 Task: Find connections with filter location Sousa with filter topic #Moneywith filter profile language German with filter current company Altimetrik with filter school Gujarat University with filter industry Human Resources Services with filter service category Life Insurance with filter keywords title Tutor/Online Tutor
Action: Mouse moved to (299, 323)
Screenshot: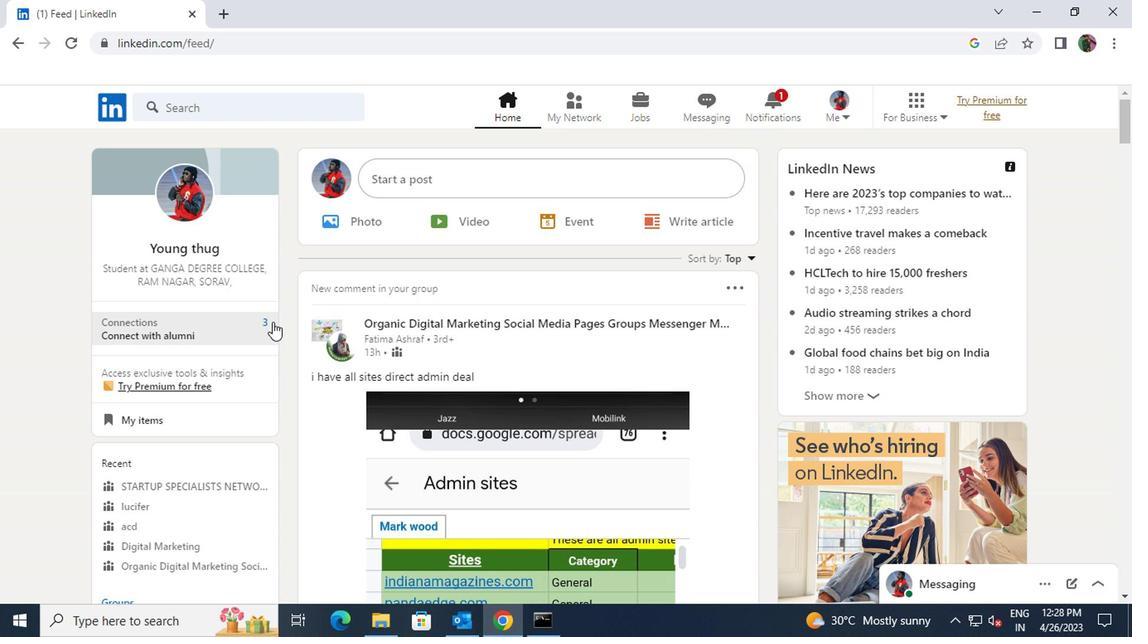 
Action: Mouse pressed left at (299, 323)
Screenshot: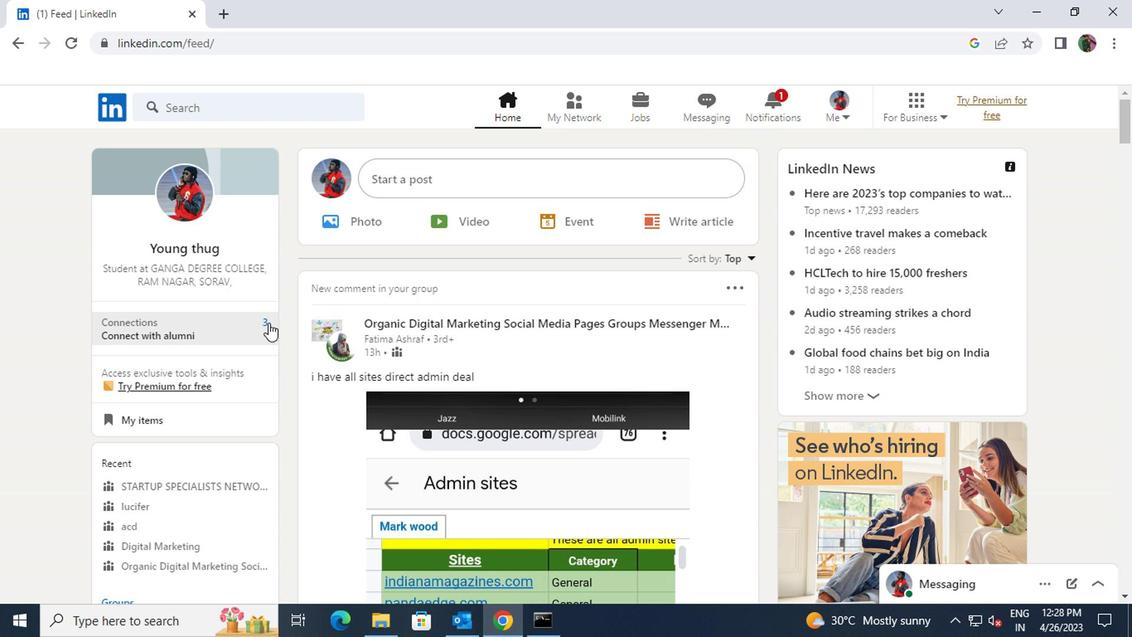 
Action: Mouse moved to (344, 205)
Screenshot: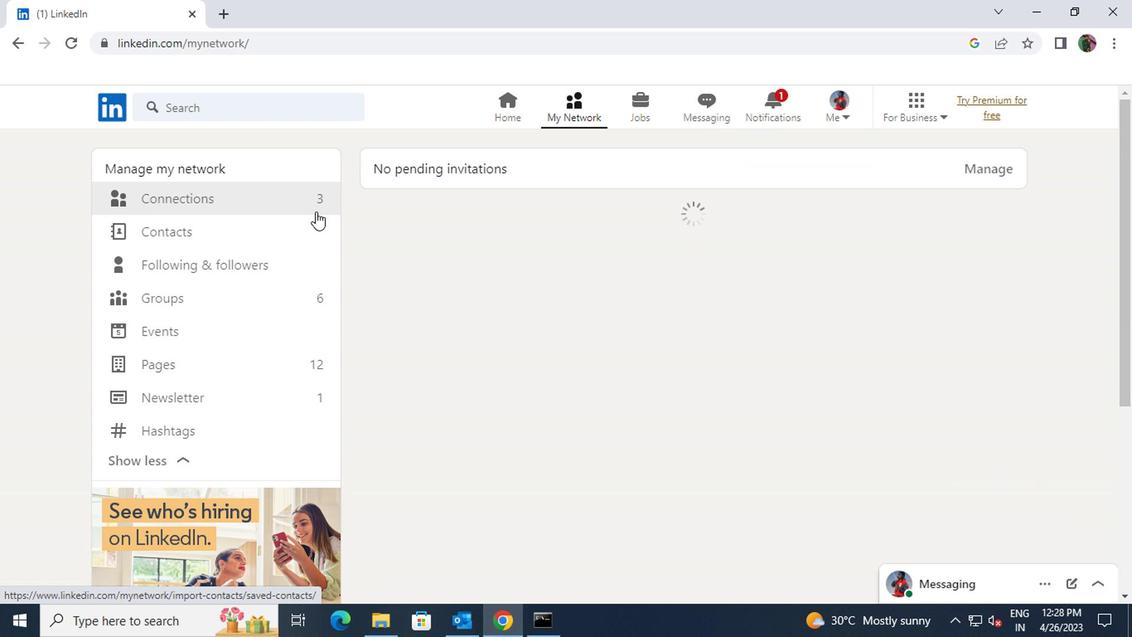 
Action: Mouse pressed left at (344, 205)
Screenshot: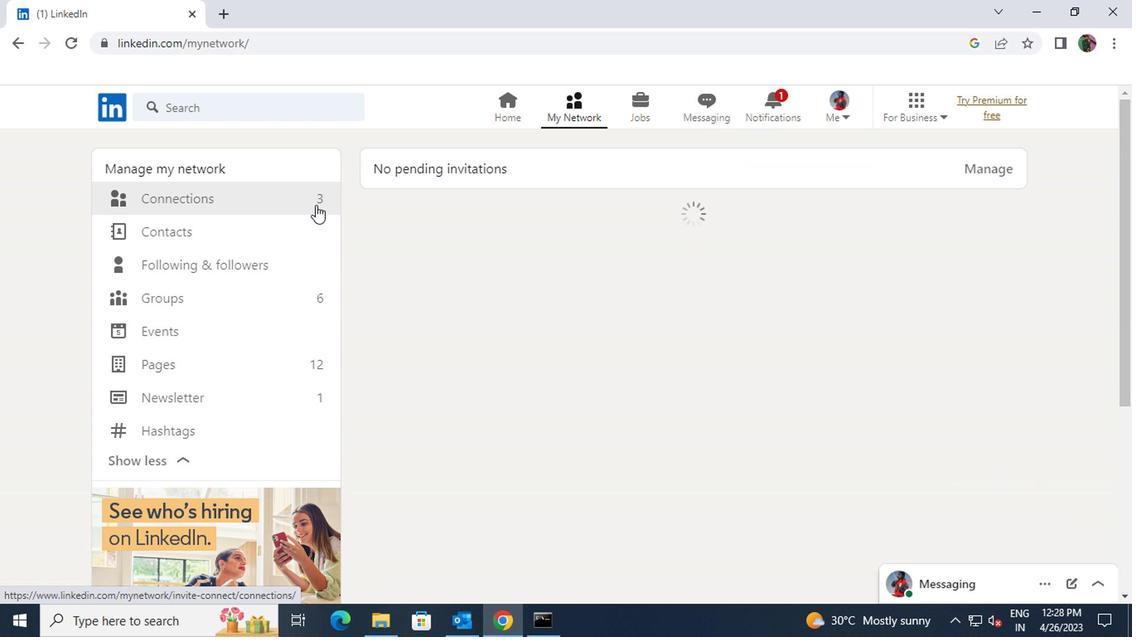 
Action: Mouse moved to (688, 207)
Screenshot: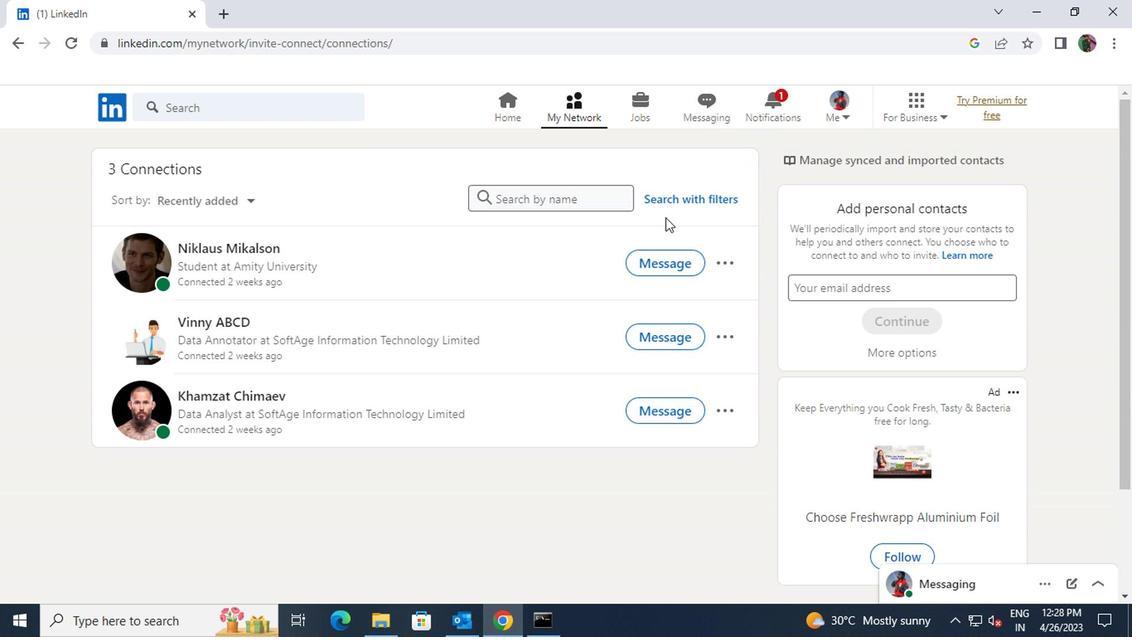 
Action: Mouse pressed left at (688, 207)
Screenshot: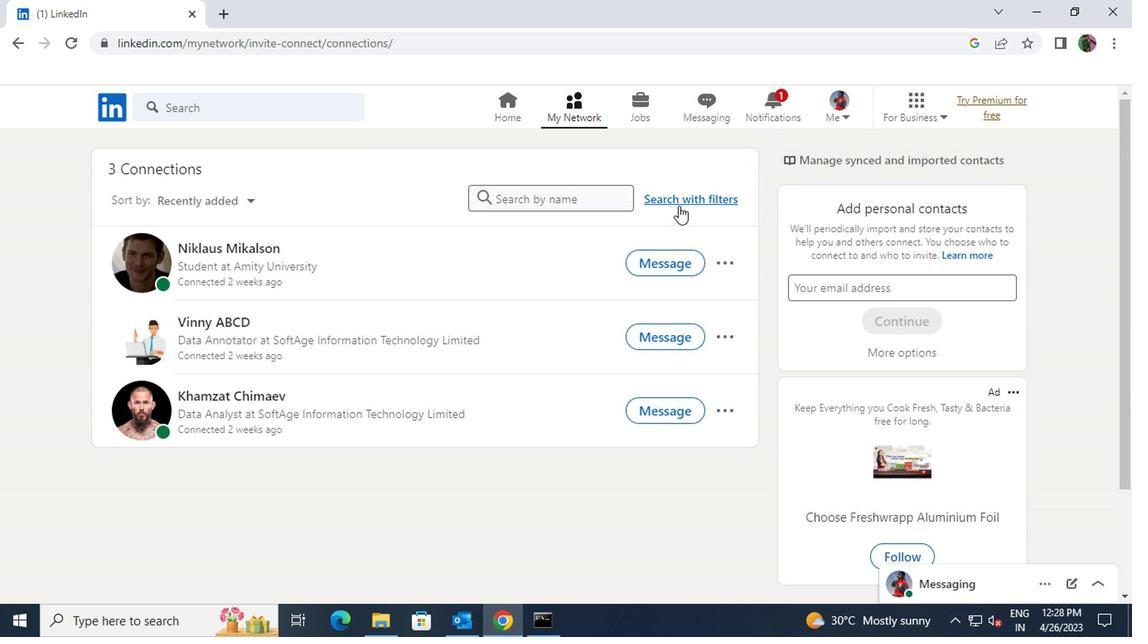 
Action: Mouse moved to (620, 156)
Screenshot: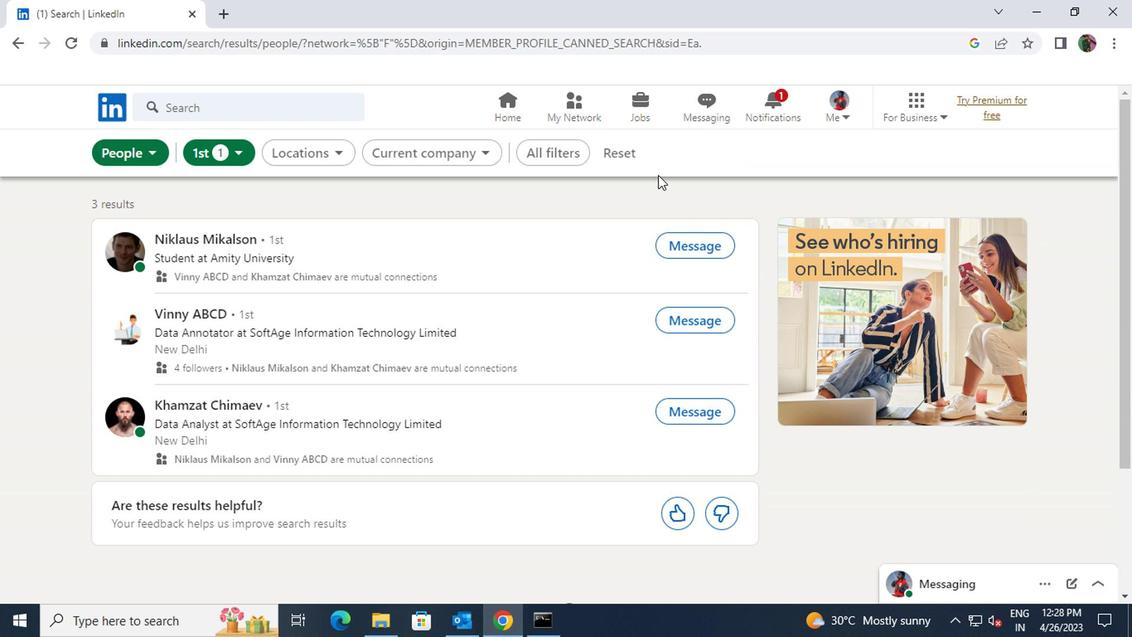 
Action: Mouse pressed left at (620, 156)
Screenshot: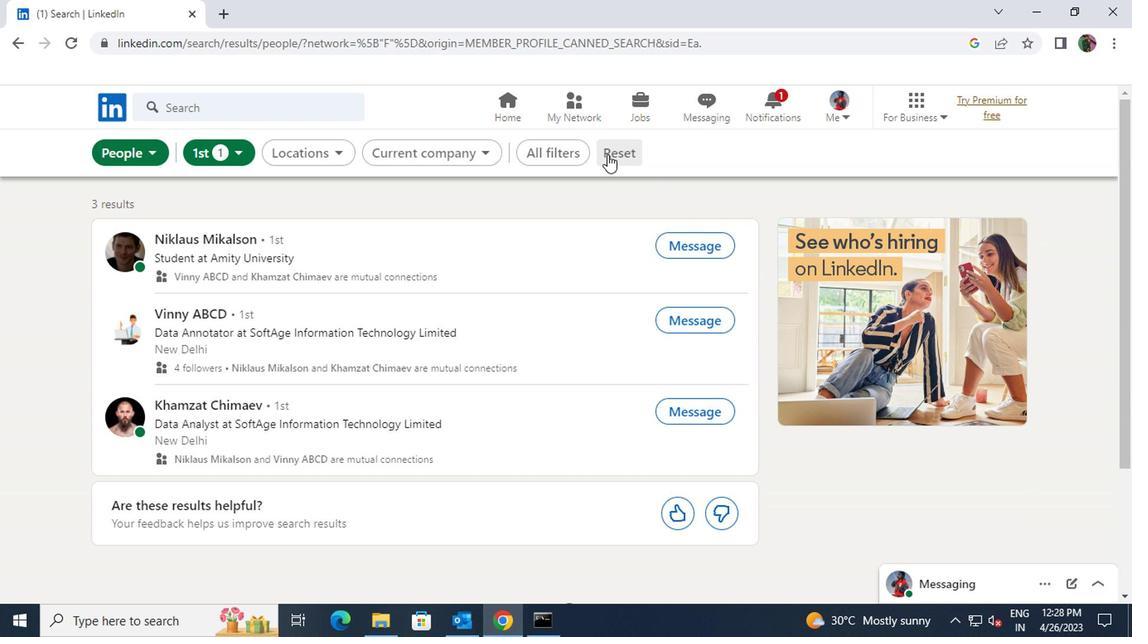 
Action: Mouse moved to (620, 156)
Screenshot: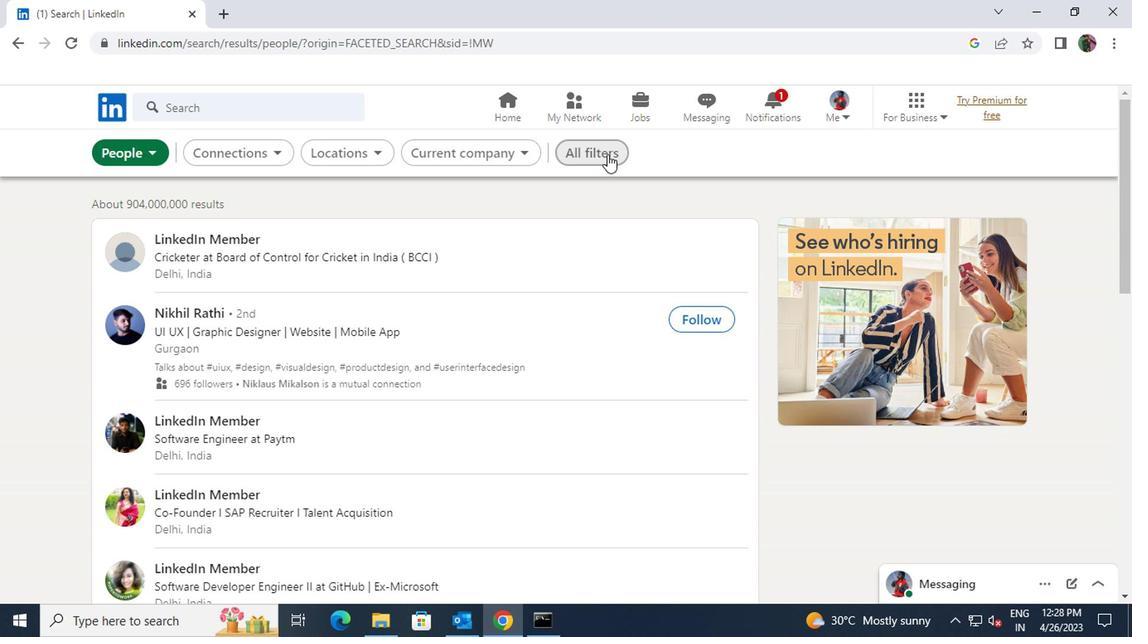 
Action: Mouse pressed left at (620, 156)
Screenshot: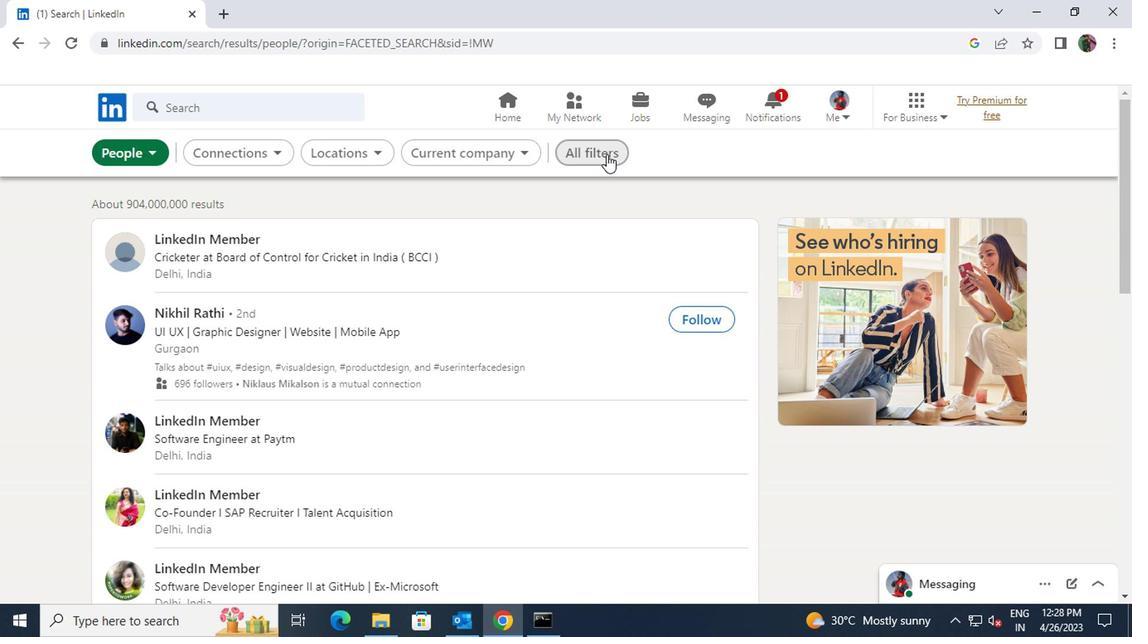 
Action: Mouse moved to (748, 299)
Screenshot: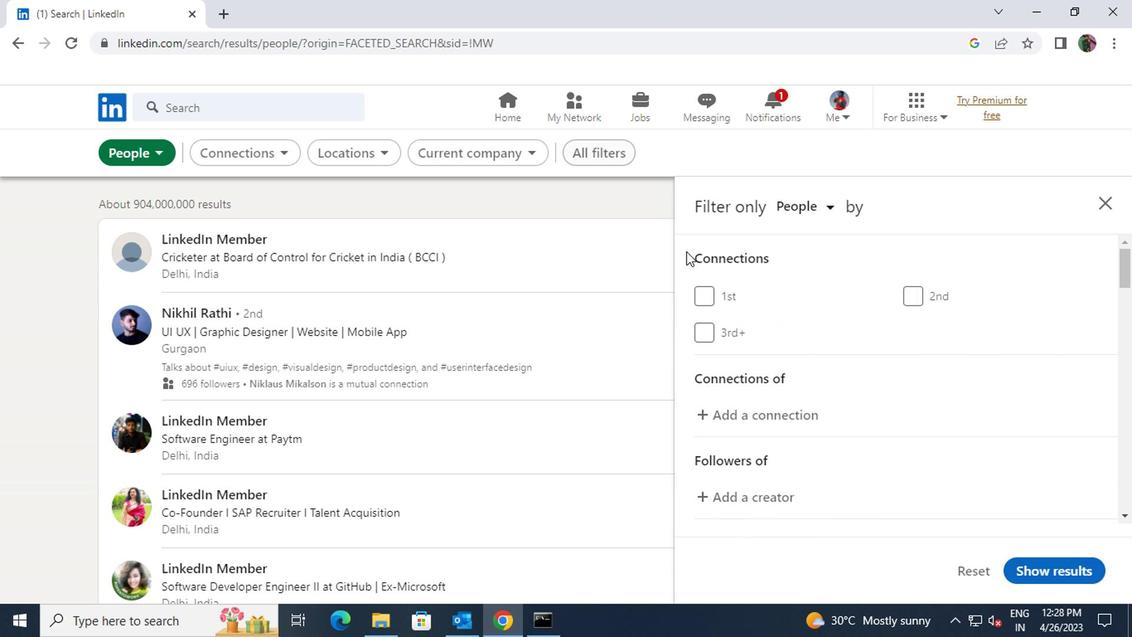 
Action: Mouse scrolled (748, 298) with delta (0, 0)
Screenshot: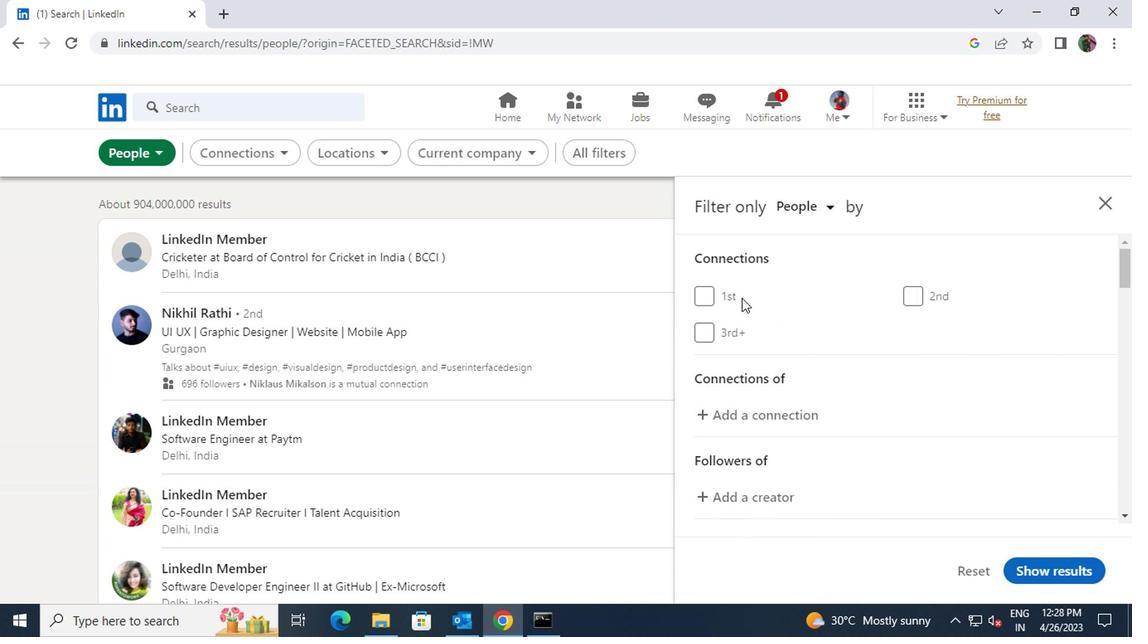 
Action: Mouse scrolled (748, 298) with delta (0, 0)
Screenshot: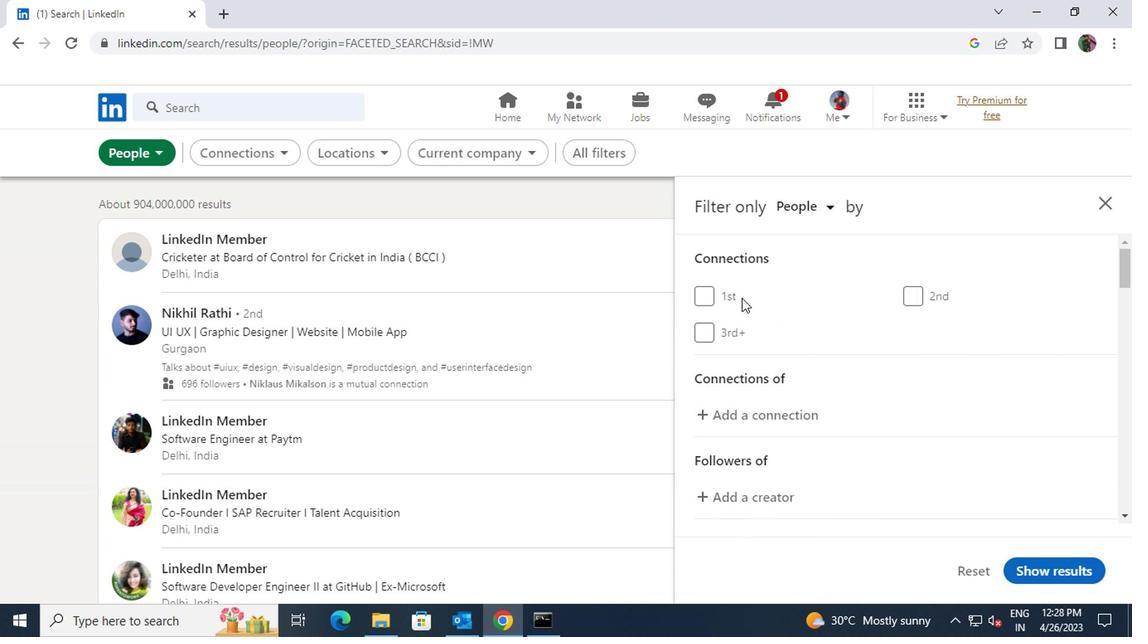 
Action: Mouse scrolled (748, 298) with delta (0, 0)
Screenshot: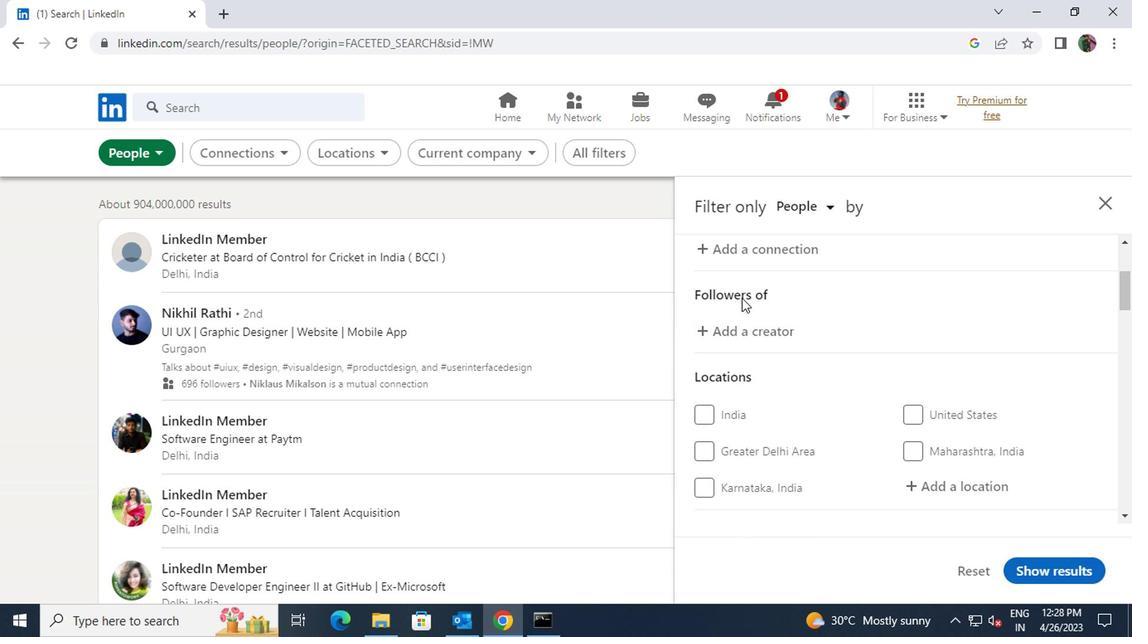 
Action: Mouse moved to (916, 404)
Screenshot: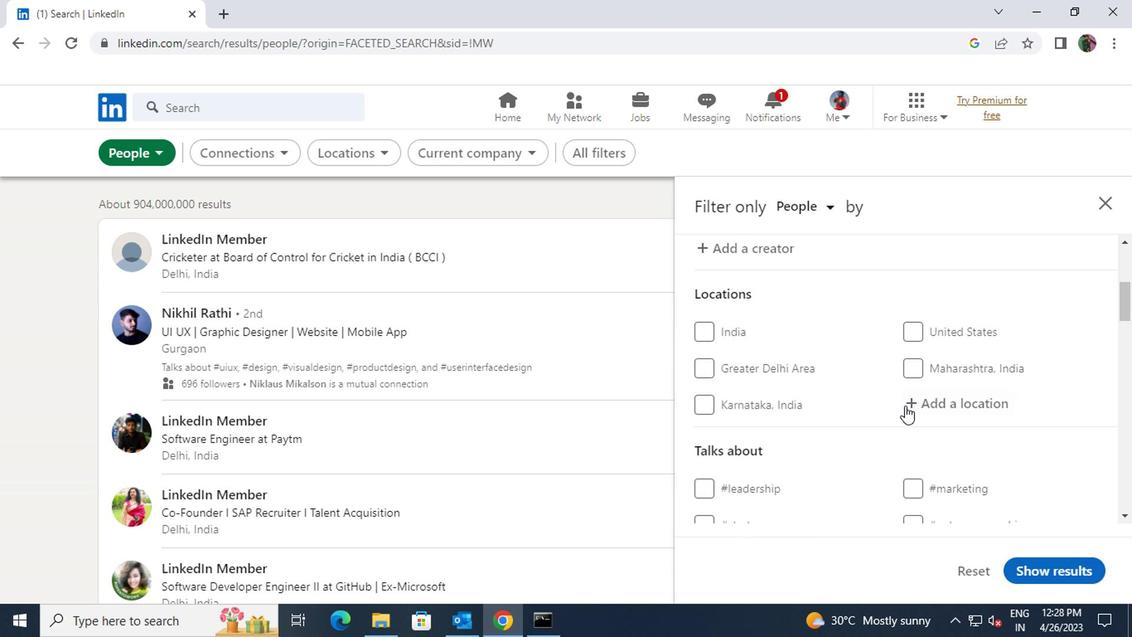 
Action: Mouse pressed left at (916, 404)
Screenshot: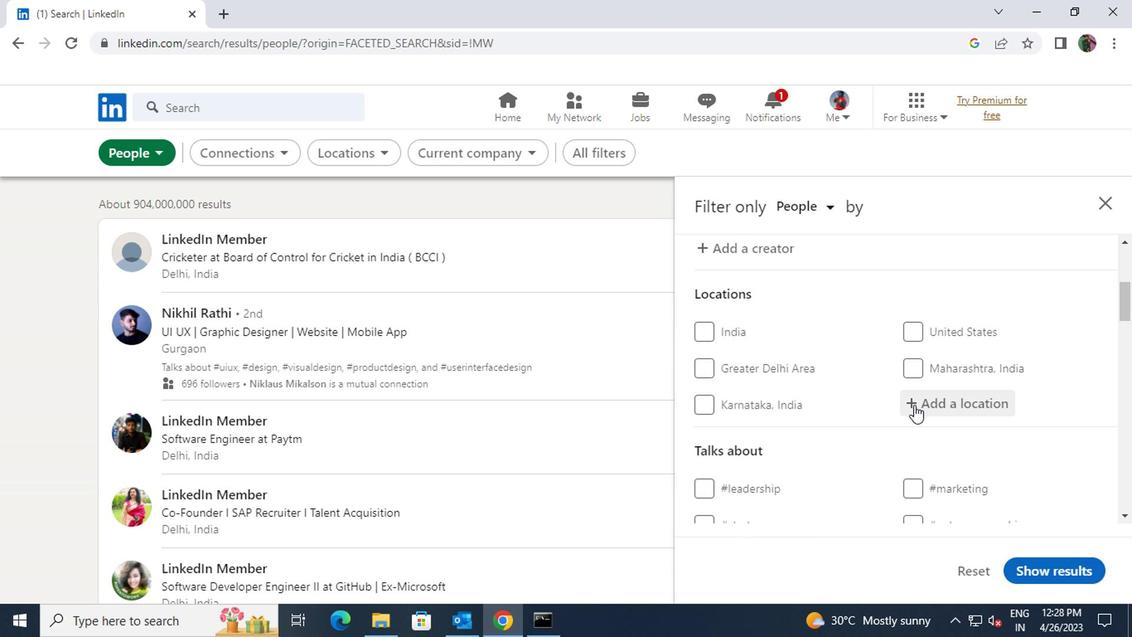 
Action: Key pressed <Key.shift><Key.shift><Key.shift><Key.shift><Key.shift><Key.shift><Key.shift><Key.shift><Key.shift><Key.shift><Key.shift><Key.shift><Key.shift><Key.shift><Key.shift><Key.shift><Key.shift><Key.shift><Key.shift><Key.shift><Key.shift><Key.shift><Key.shift><Key.shift><Key.shift><Key.shift><Key.shift><Key.shift><Key.shift><Key.shift><Key.shift><Key.shift><Key.shift><Key.shift><Key.shift><Key.shift><Key.shift><Key.shift><Key.shift><Key.shift><Key.shift><Key.shift><Key.shift><Key.shift><Key.shift><Key.shift><Key.shift><Key.shift><Key.shift><Key.shift><Key.shift><Key.shift><Key.shift><Key.shift><Key.shift><Key.shift><Key.shift><Key.shift><Key.shift><Key.shift><Key.shift><Key.shift><Key.shift><Key.shift><Key.shift><Key.shift><Key.shift><Key.shift><Key.shift><Key.shift><Key.shift><Key.shift><Key.shift><Key.shift><Key.shift>S
Screenshot: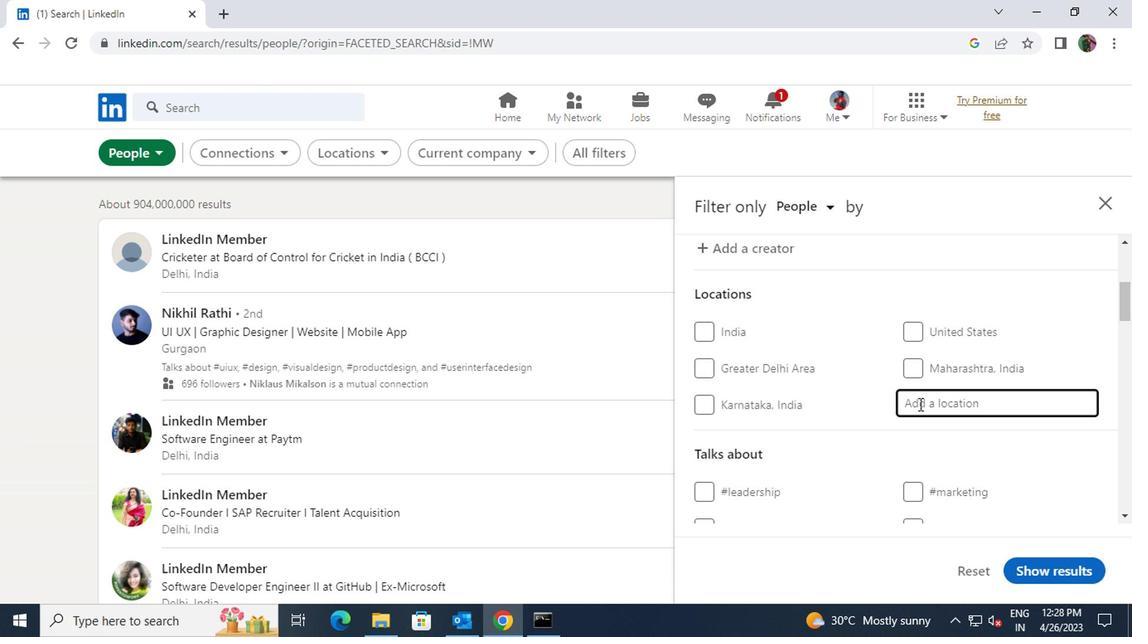 
Action: Mouse moved to (916, 404)
Screenshot: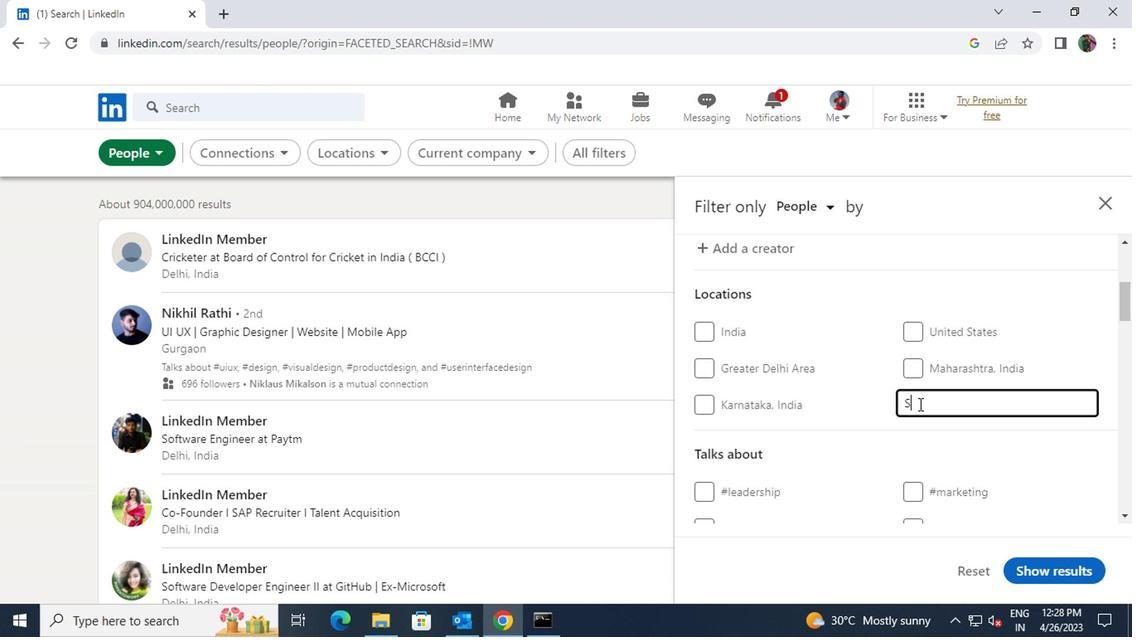 
Action: Key pressed OUSA
Screenshot: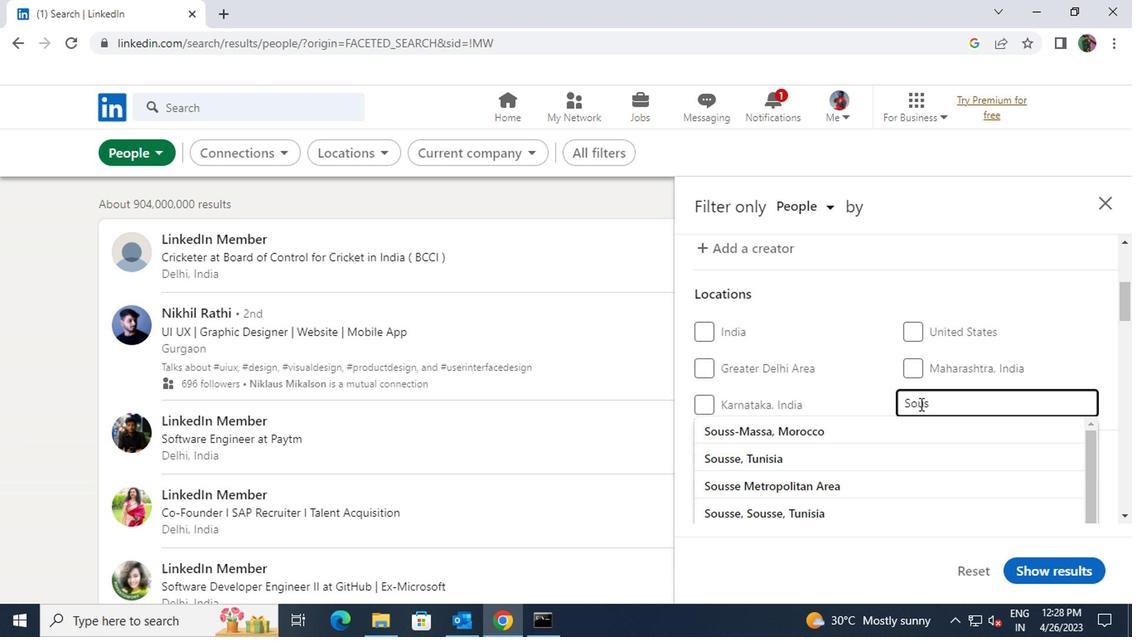 
Action: Mouse moved to (898, 426)
Screenshot: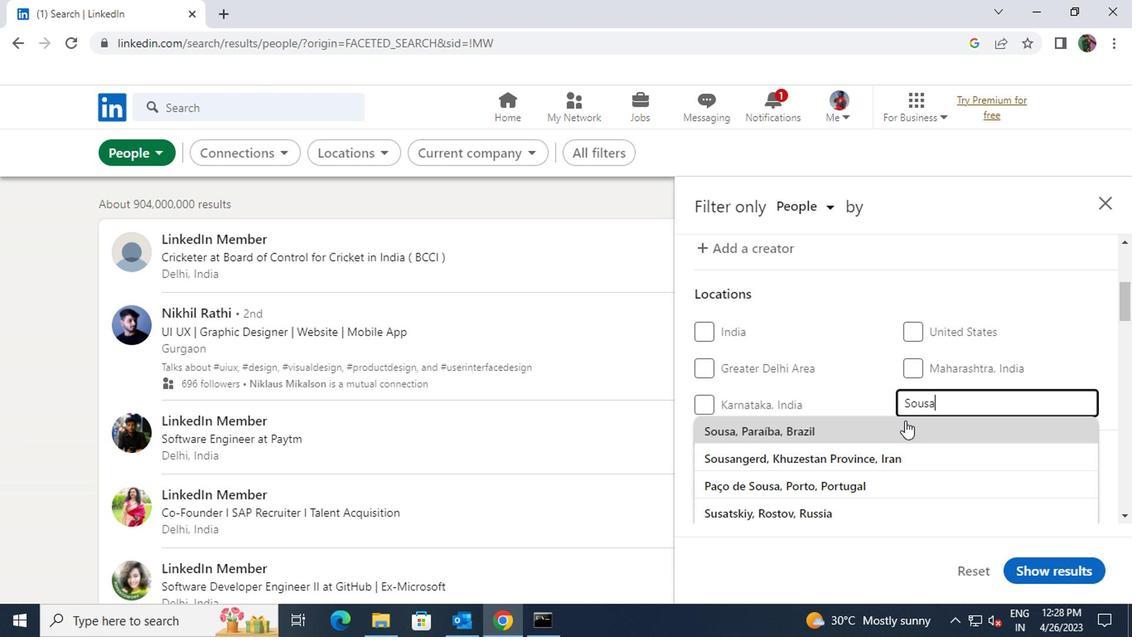 
Action: Mouse pressed left at (898, 426)
Screenshot: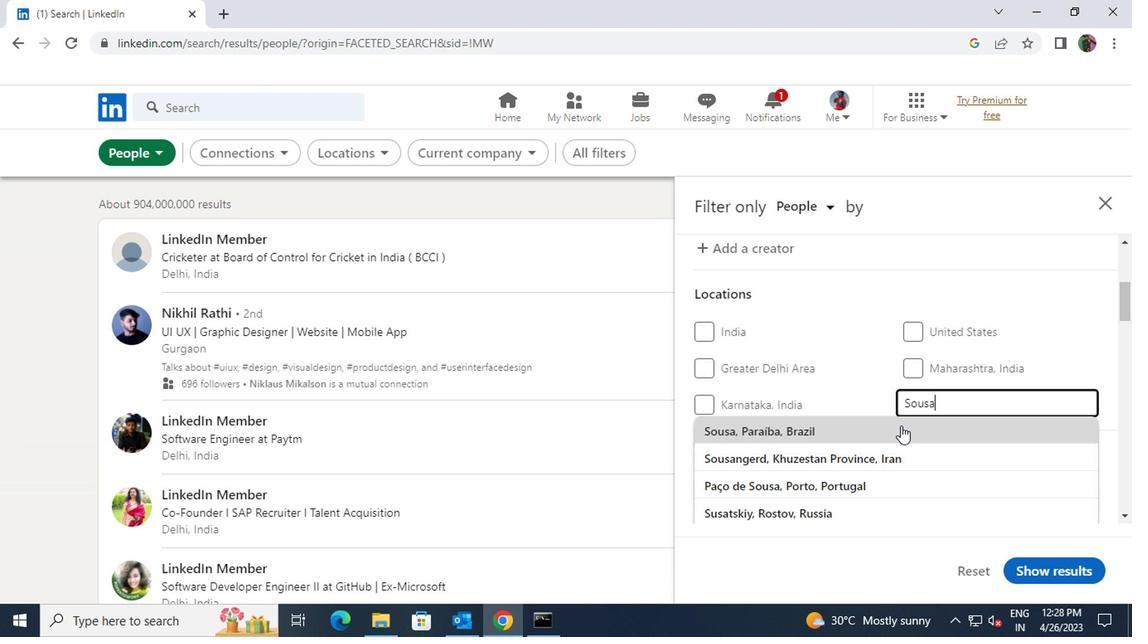 
Action: Mouse scrolled (898, 425) with delta (0, -1)
Screenshot: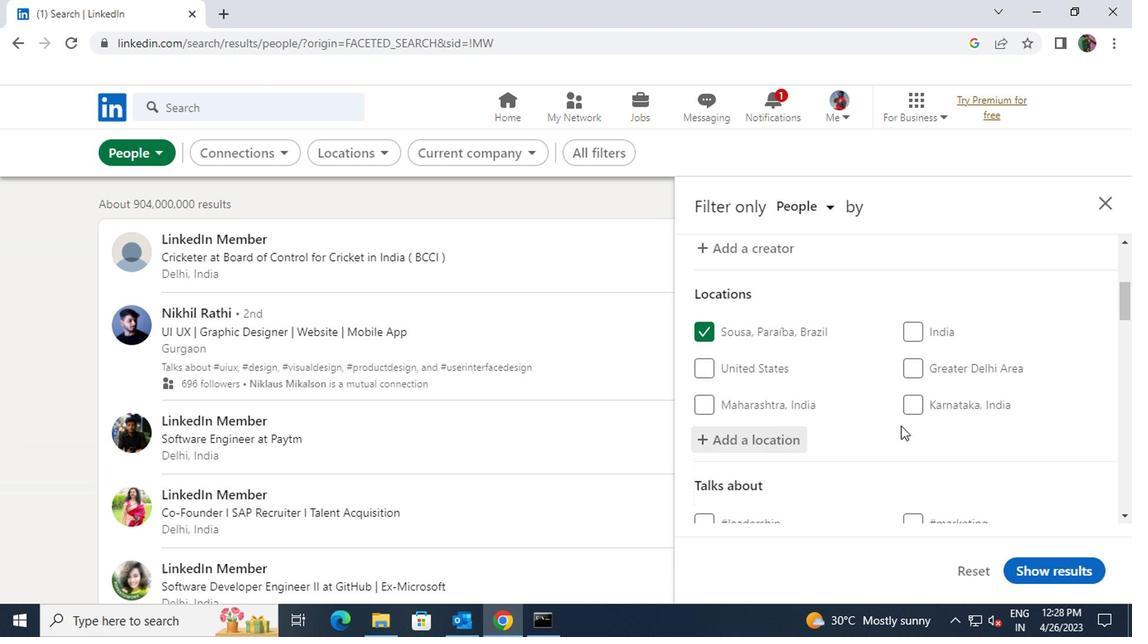 
Action: Mouse scrolled (898, 425) with delta (0, -1)
Screenshot: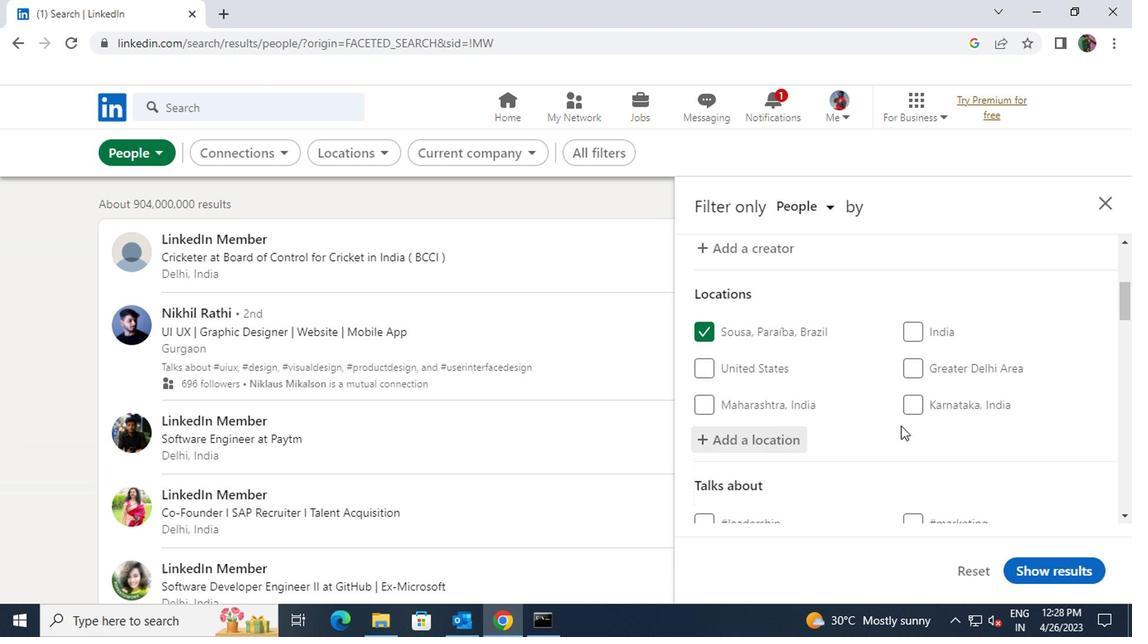 
Action: Mouse moved to (922, 431)
Screenshot: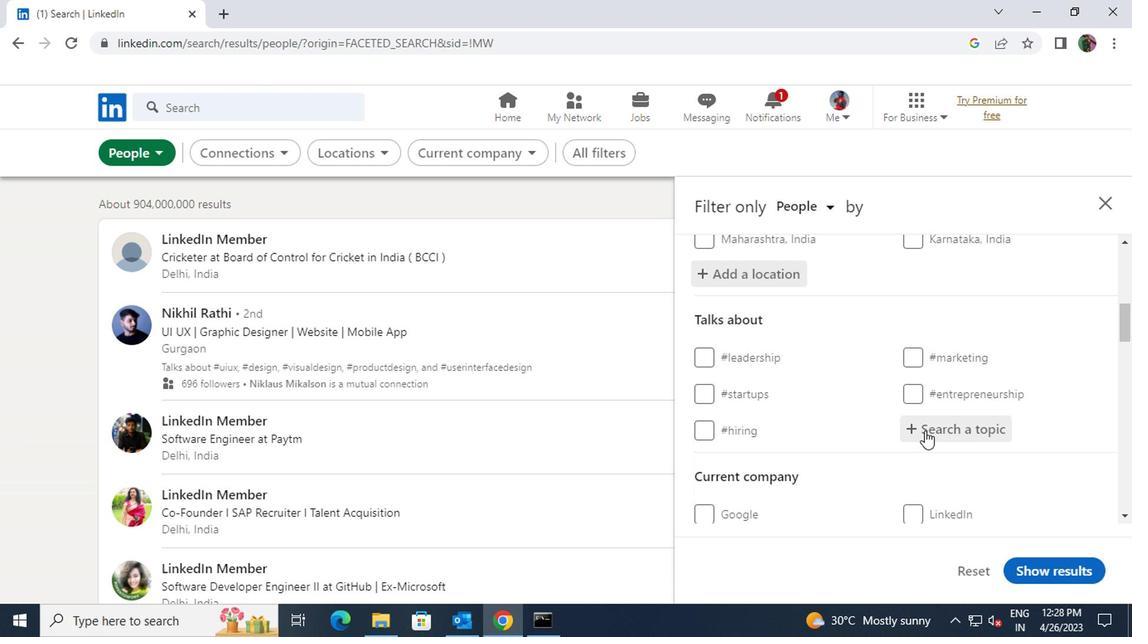 
Action: Mouse pressed left at (922, 431)
Screenshot: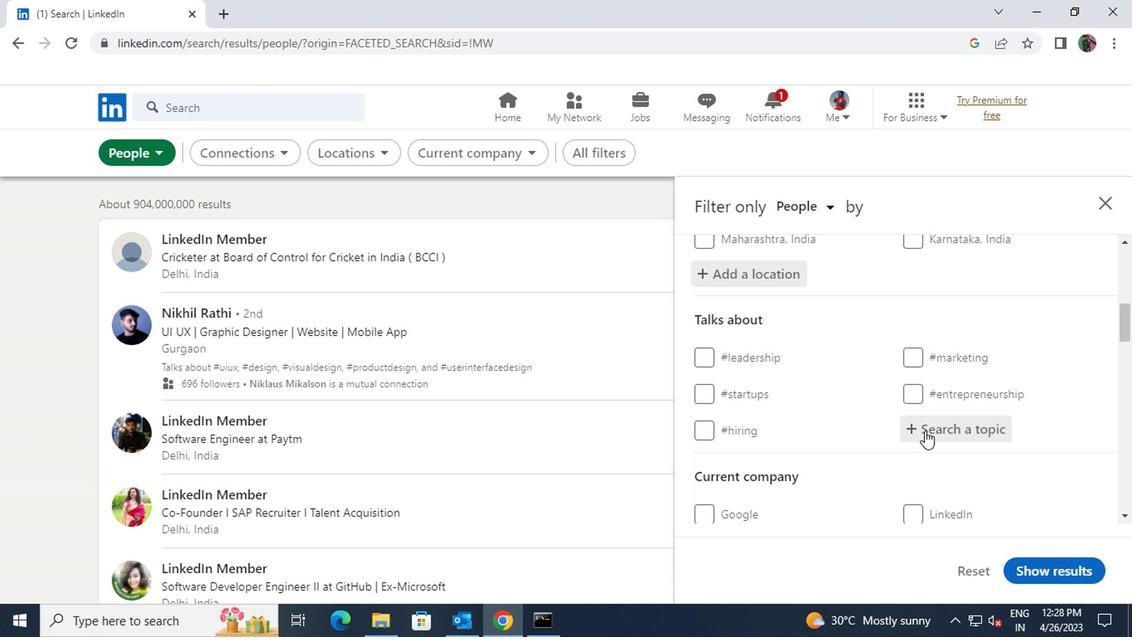 
Action: Key pressed <Key.shift><Key.shift><Key.shift><Key.shift><Key.shift>#<Key.shift>MONEYWITH
Screenshot: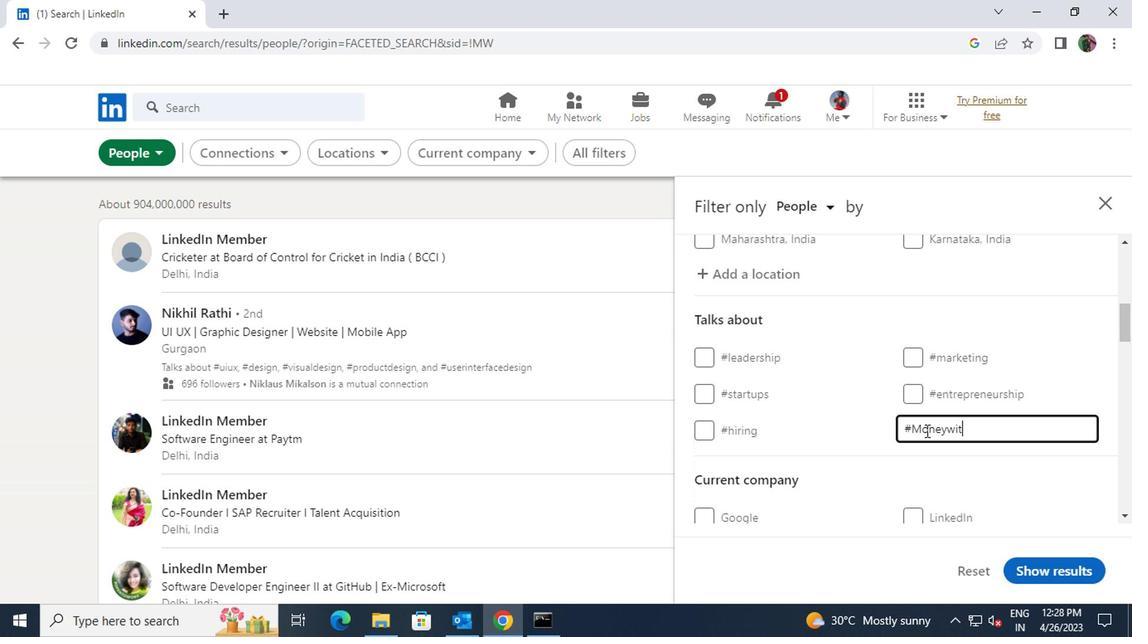
Action: Mouse scrolled (922, 430) with delta (0, 0)
Screenshot: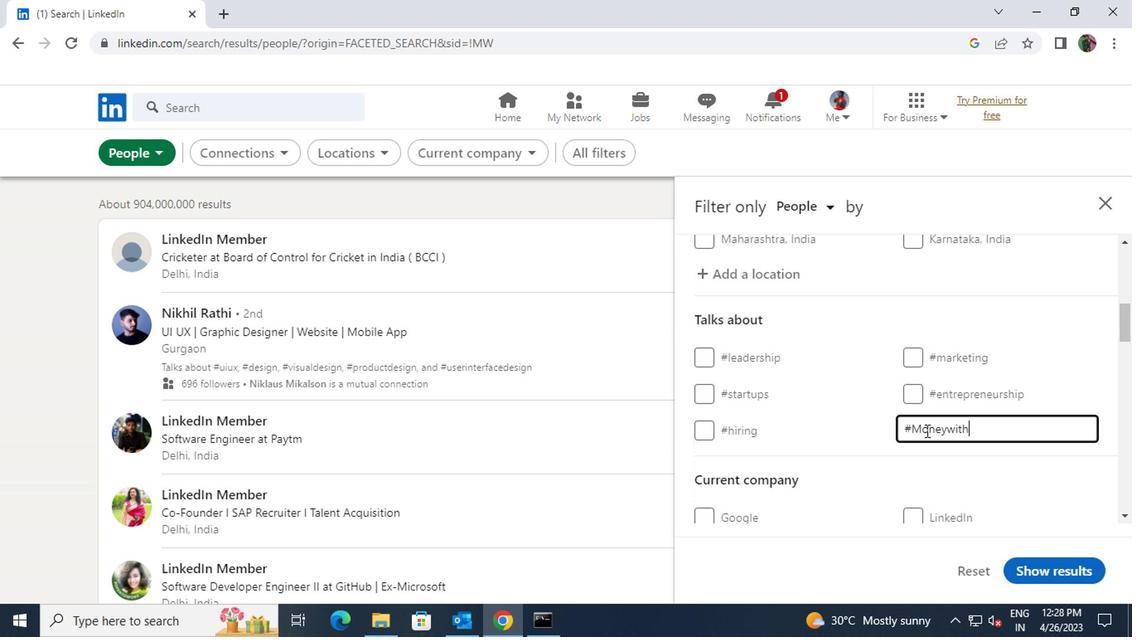 
Action: Mouse scrolled (922, 430) with delta (0, 0)
Screenshot: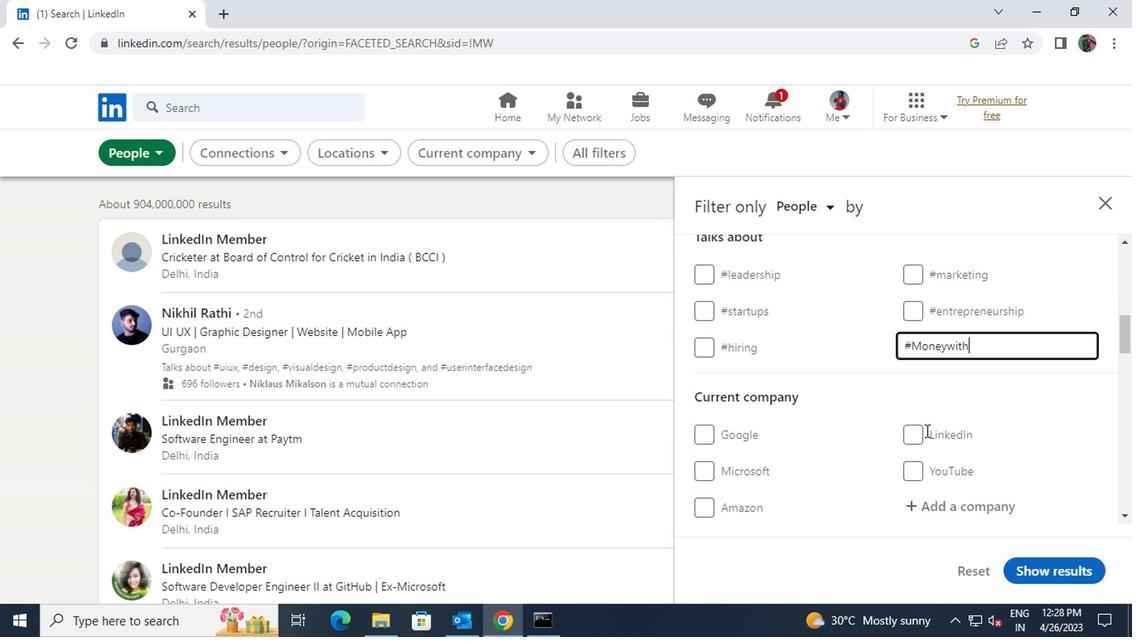 
Action: Mouse moved to (923, 426)
Screenshot: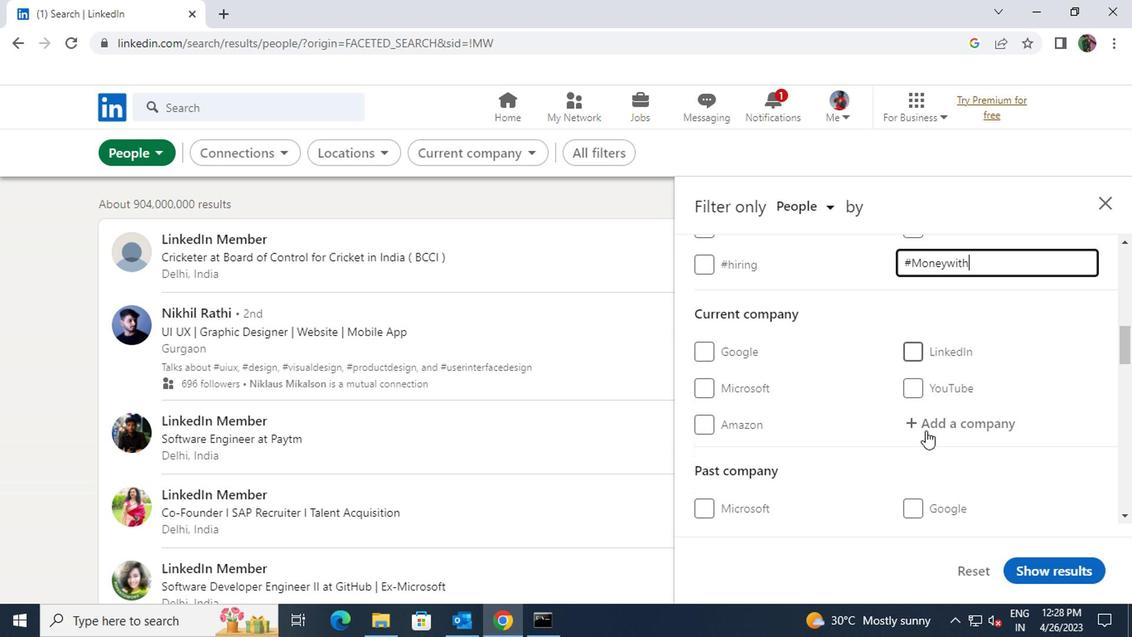
Action: Mouse pressed left at (923, 426)
Screenshot: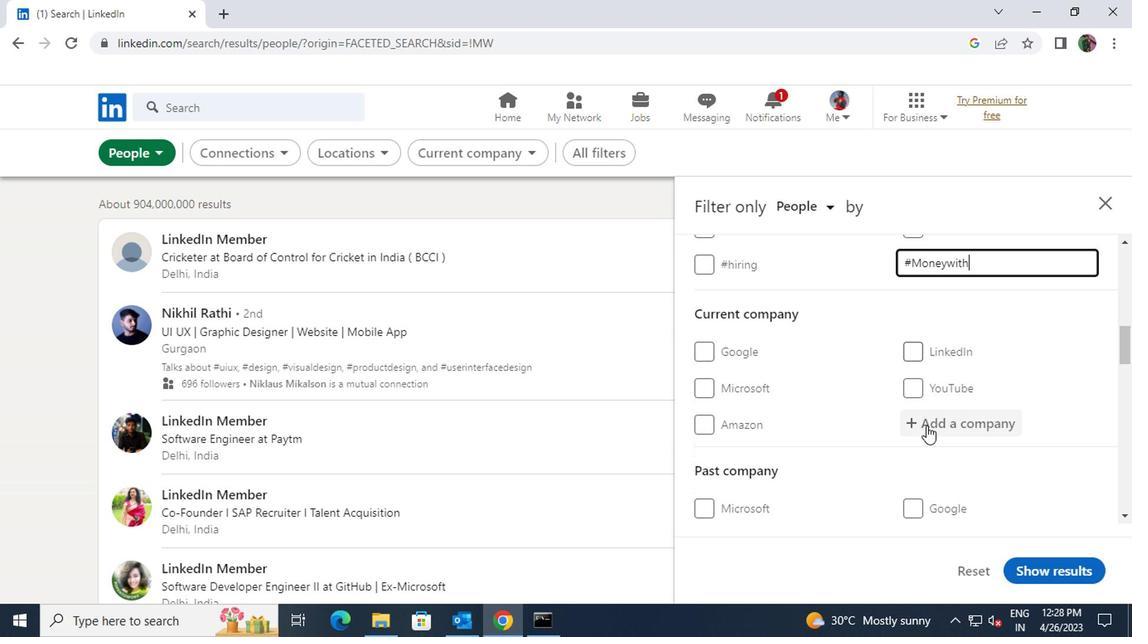 
Action: Key pressed <Key.shift>ALTIMETRIK
Screenshot: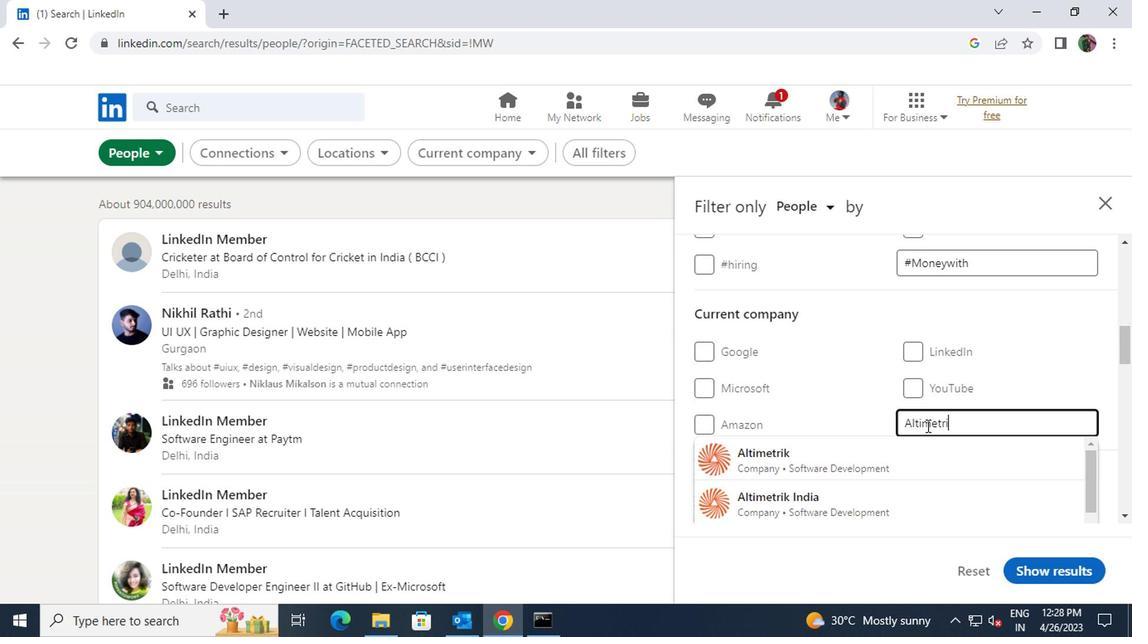 
Action: Mouse moved to (886, 453)
Screenshot: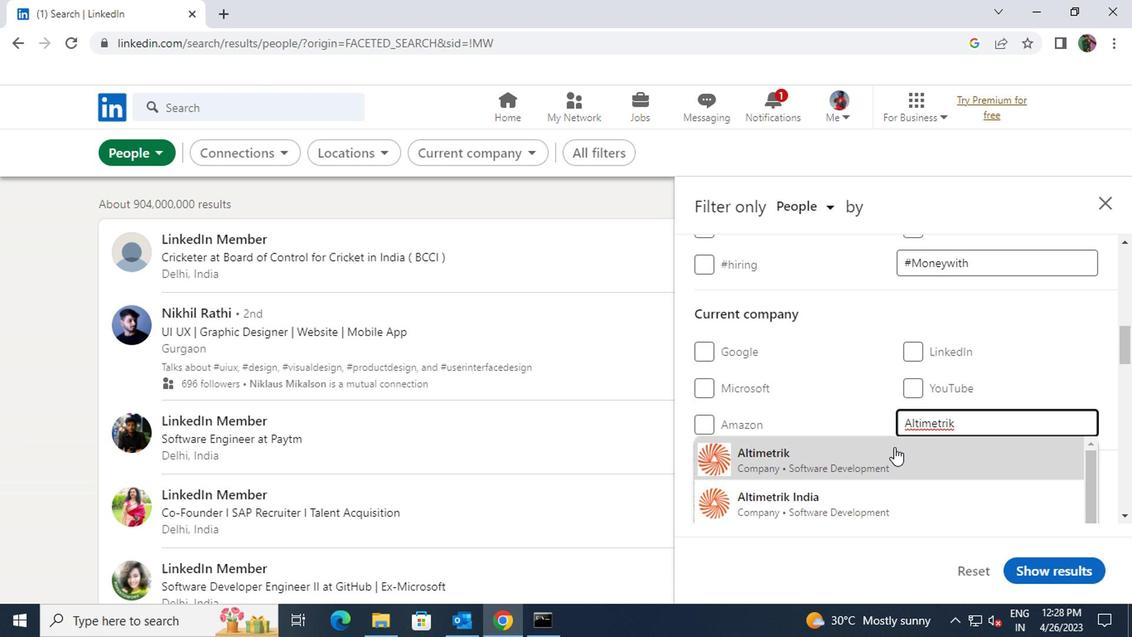 
Action: Mouse pressed left at (886, 453)
Screenshot: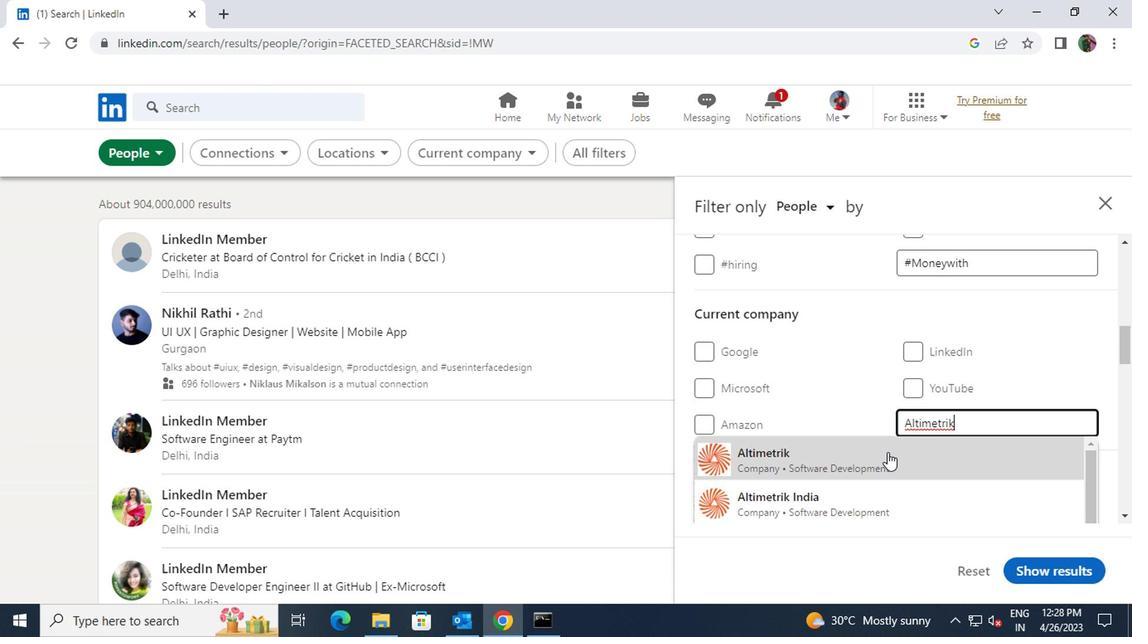 
Action: Mouse scrolled (886, 451) with delta (0, -1)
Screenshot: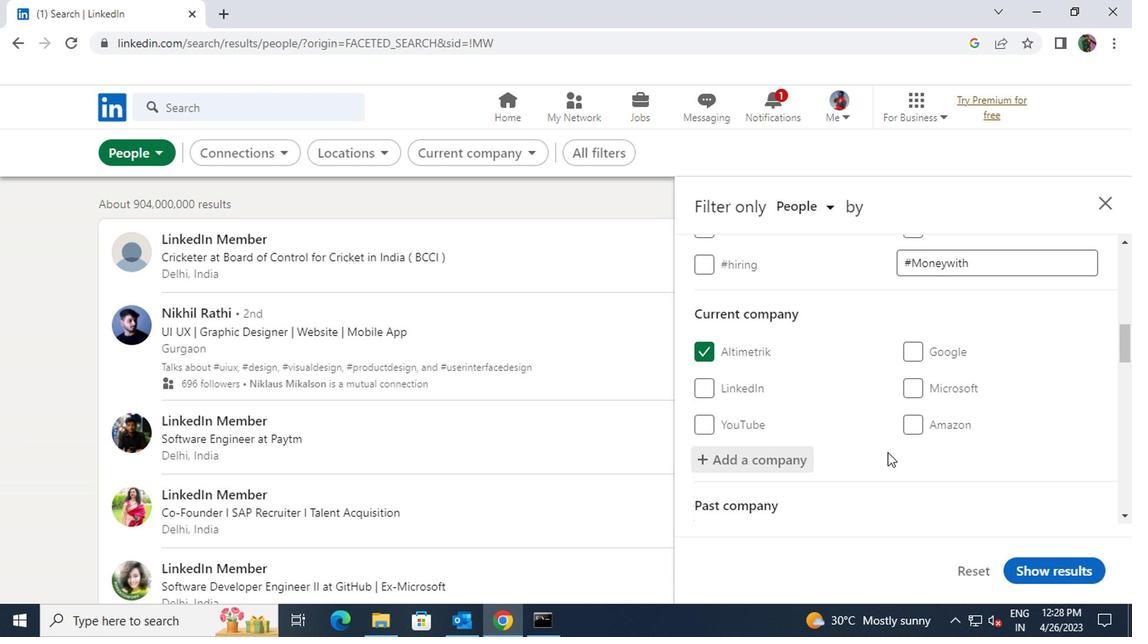 
Action: Mouse scrolled (886, 451) with delta (0, -1)
Screenshot: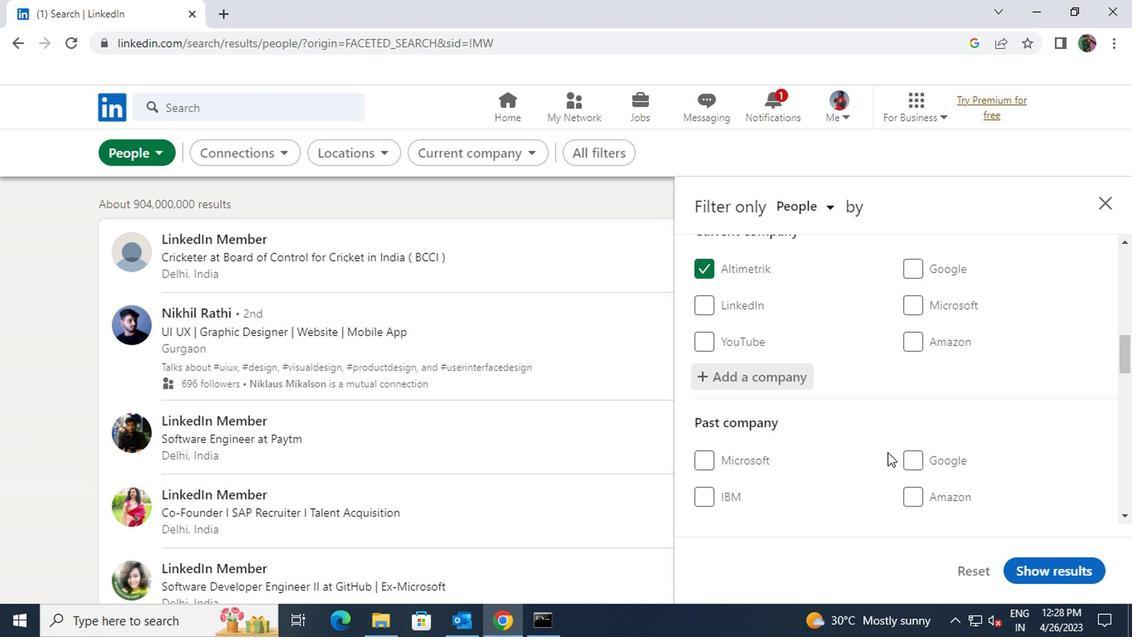 
Action: Mouse scrolled (886, 451) with delta (0, -1)
Screenshot: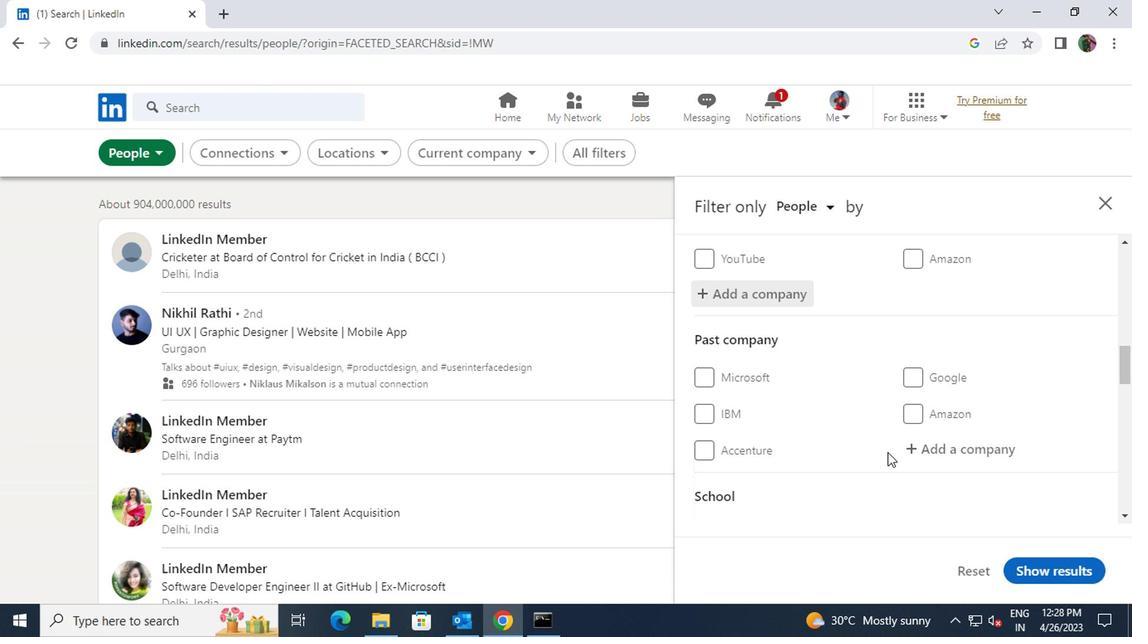 
Action: Mouse scrolled (886, 451) with delta (0, -1)
Screenshot: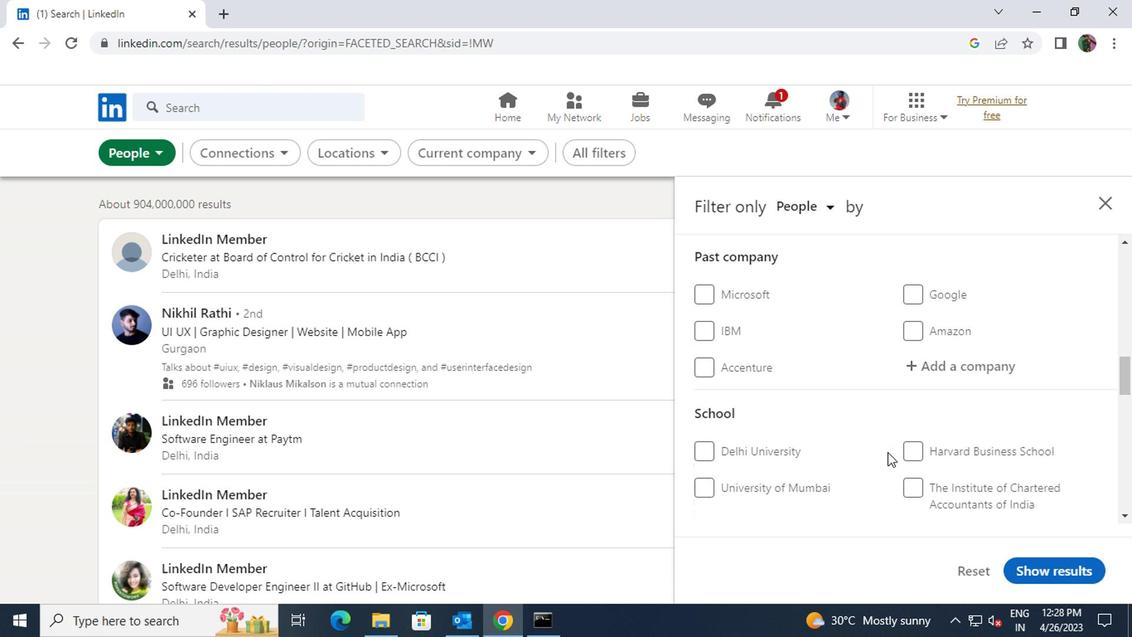 
Action: Mouse moved to (923, 457)
Screenshot: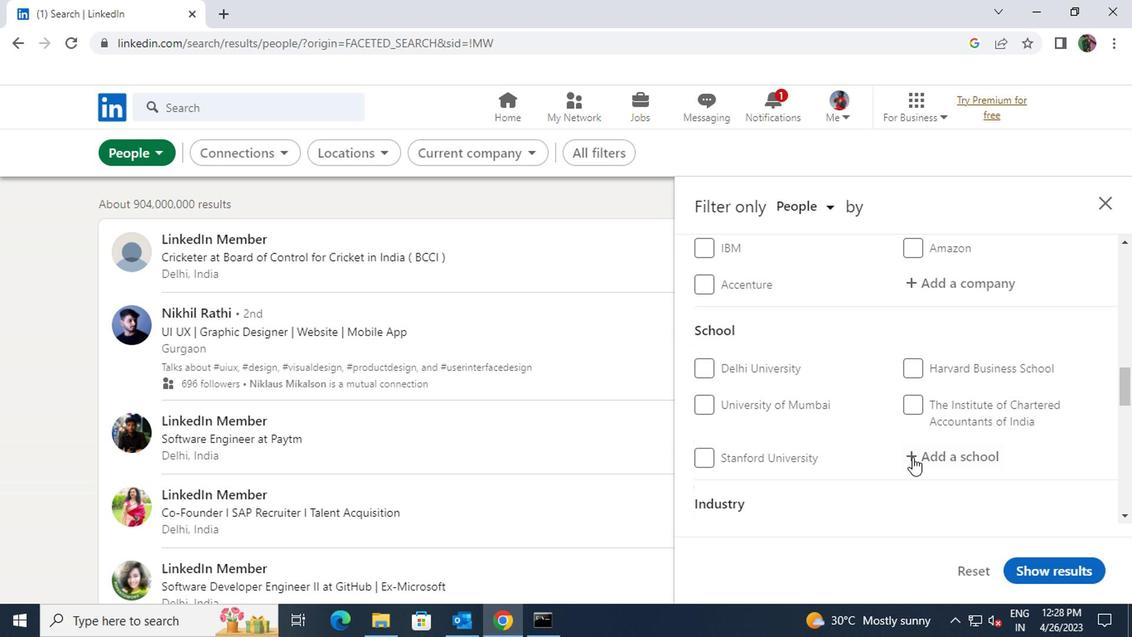 
Action: Mouse pressed left at (923, 457)
Screenshot: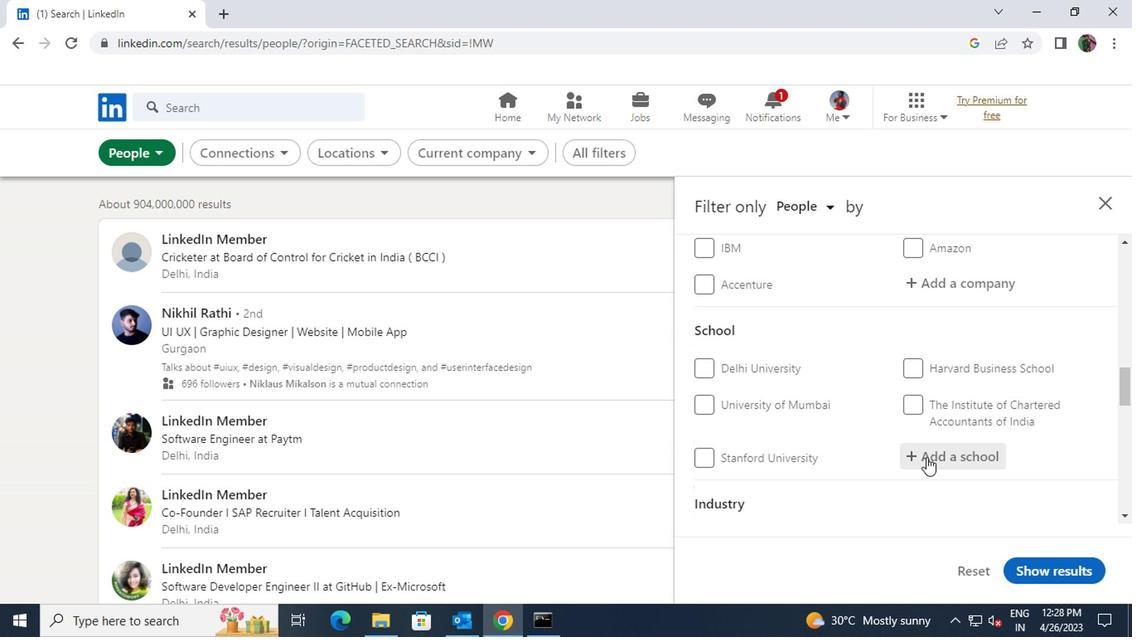 
Action: Key pressed <Key.shift>GUJ
Screenshot: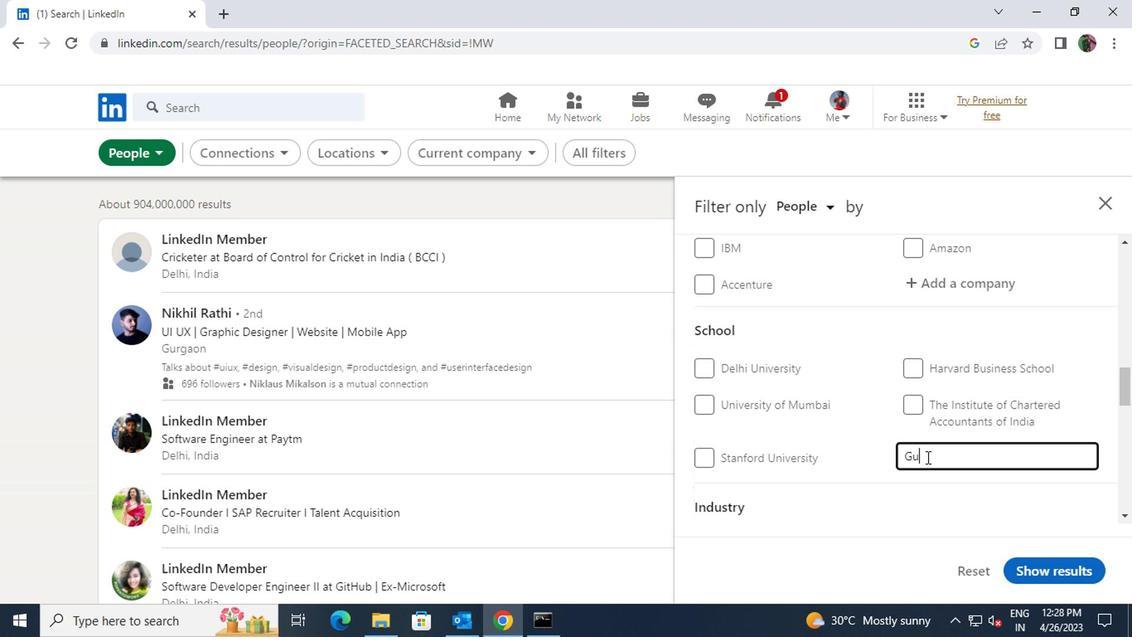 
Action: Mouse moved to (905, 484)
Screenshot: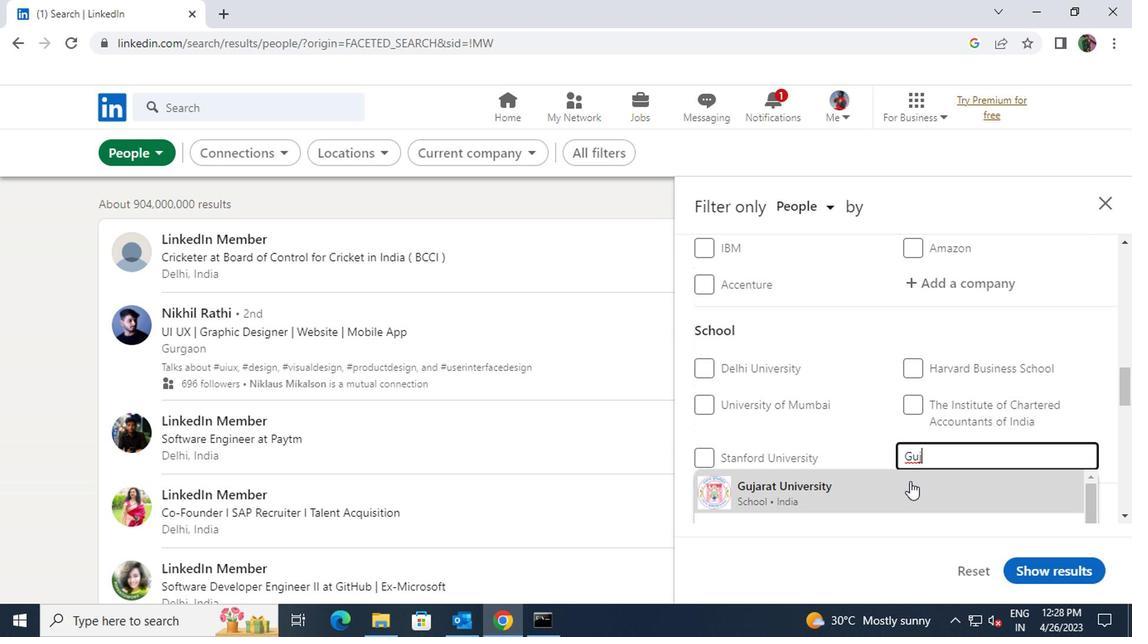 
Action: Mouse pressed left at (905, 484)
Screenshot: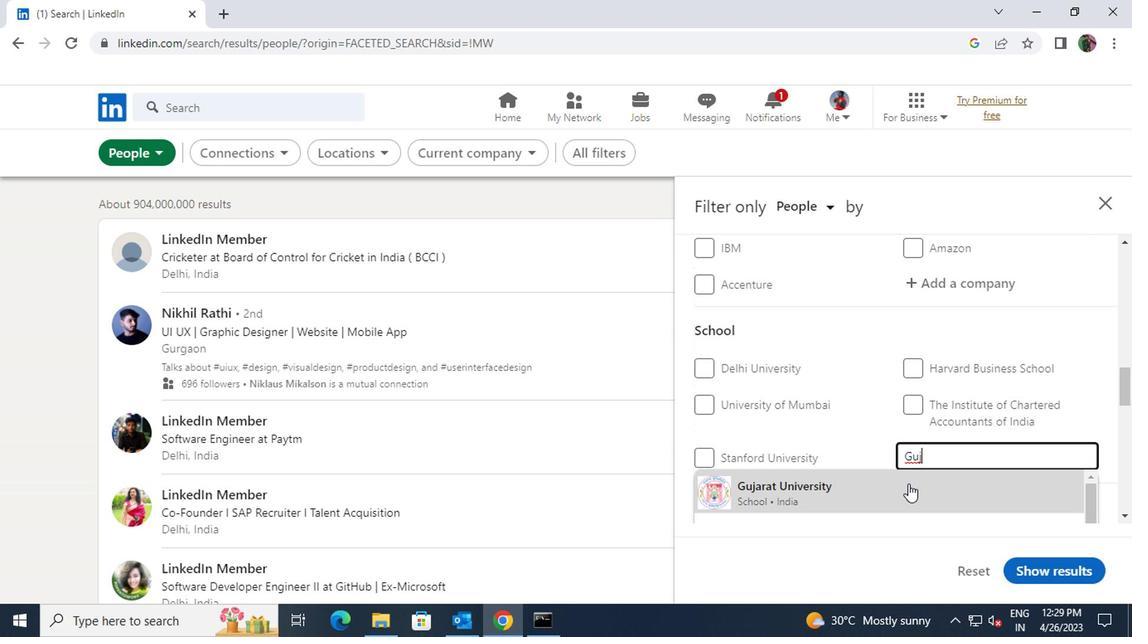 
Action: Mouse scrolled (905, 483) with delta (0, -1)
Screenshot: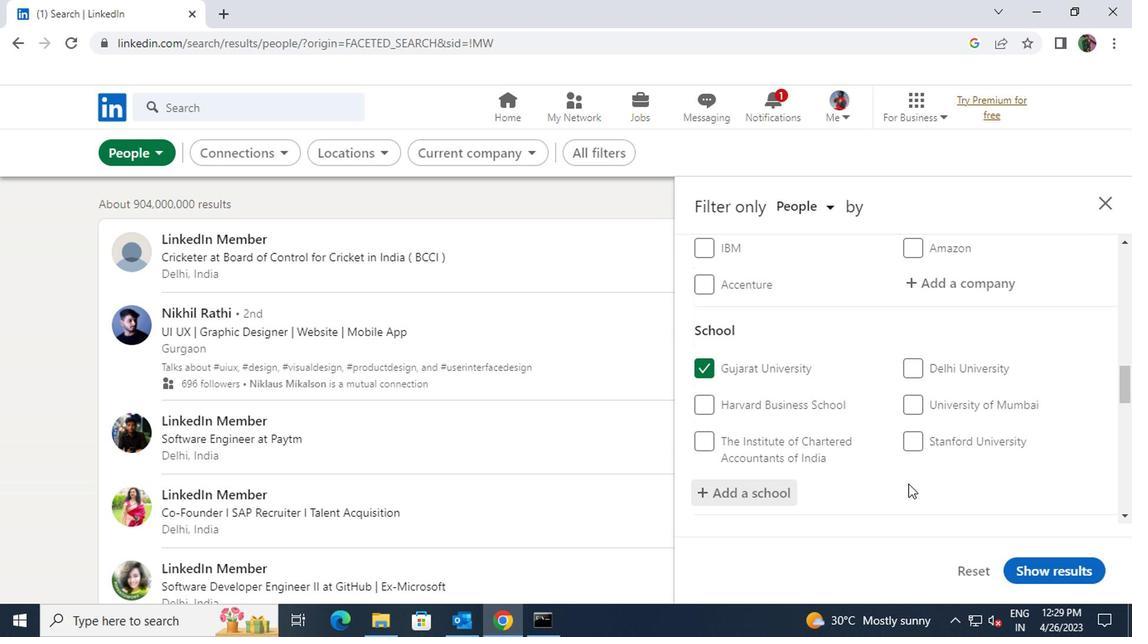
Action: Mouse scrolled (905, 483) with delta (0, -1)
Screenshot: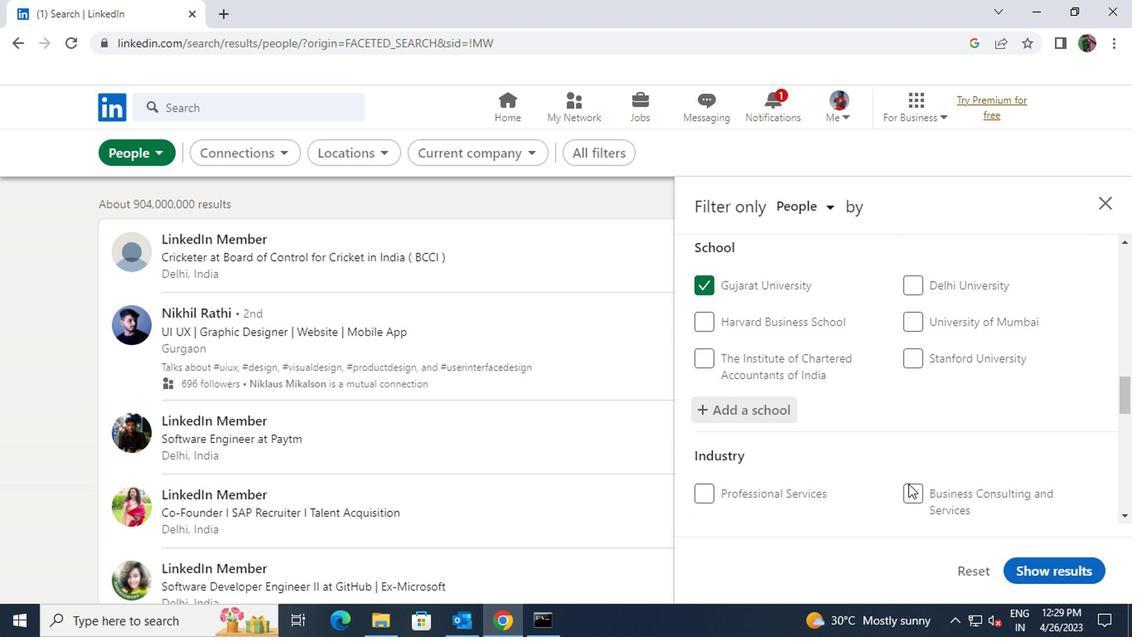 
Action: Mouse scrolled (905, 483) with delta (0, -1)
Screenshot: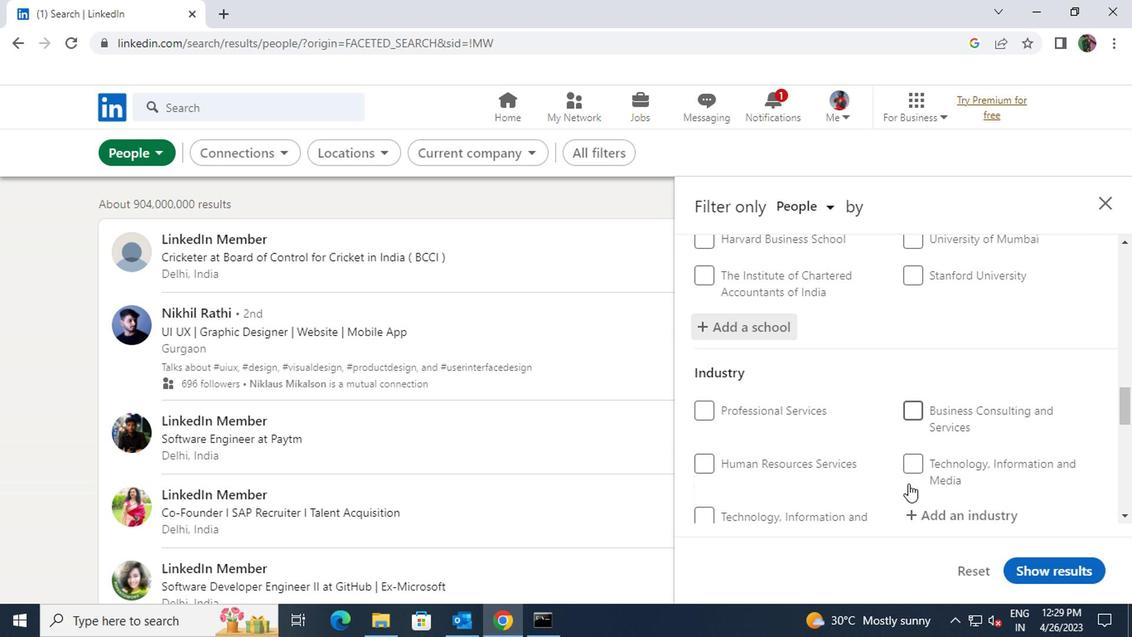 
Action: Mouse moved to (921, 433)
Screenshot: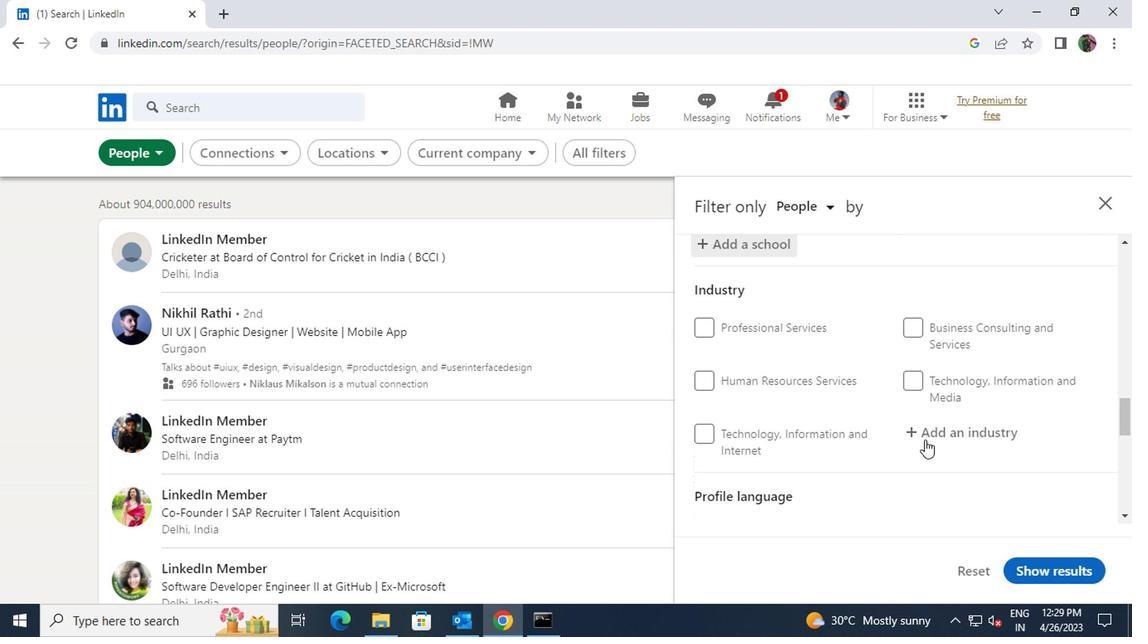 
Action: Mouse pressed left at (921, 433)
Screenshot: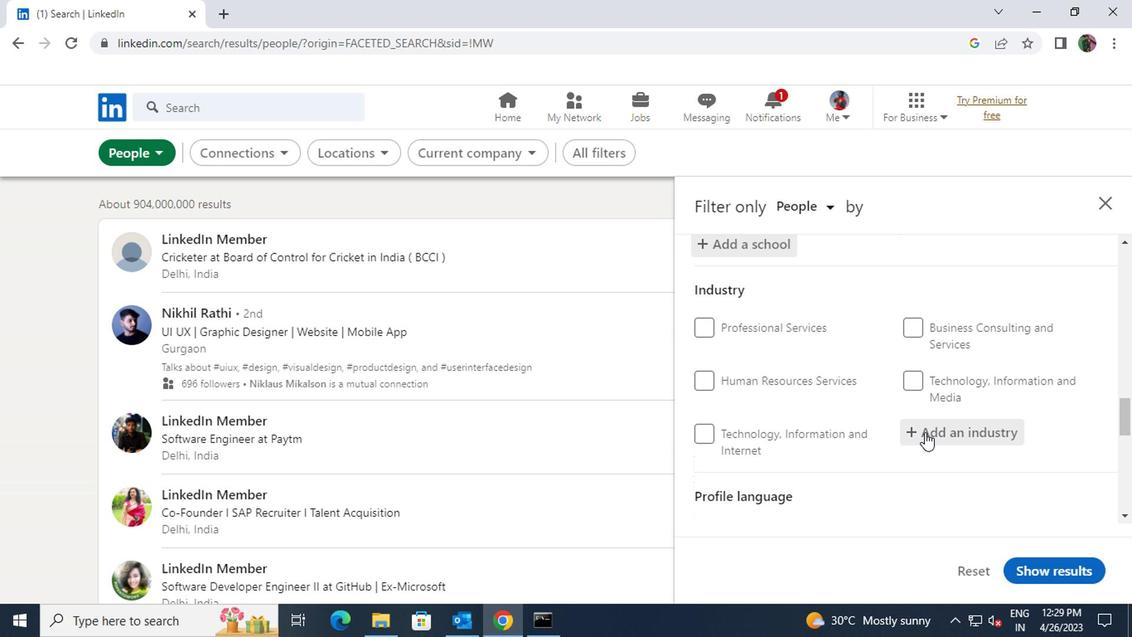 
Action: Key pressed <Key.shift>HUMAN
Screenshot: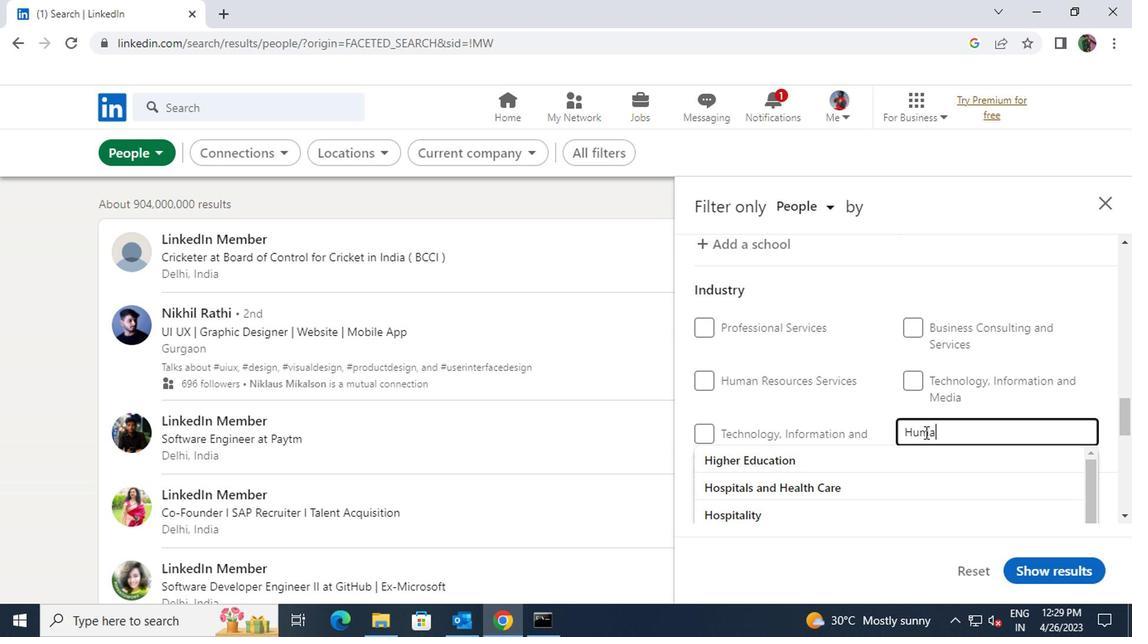 
Action: Mouse moved to (907, 456)
Screenshot: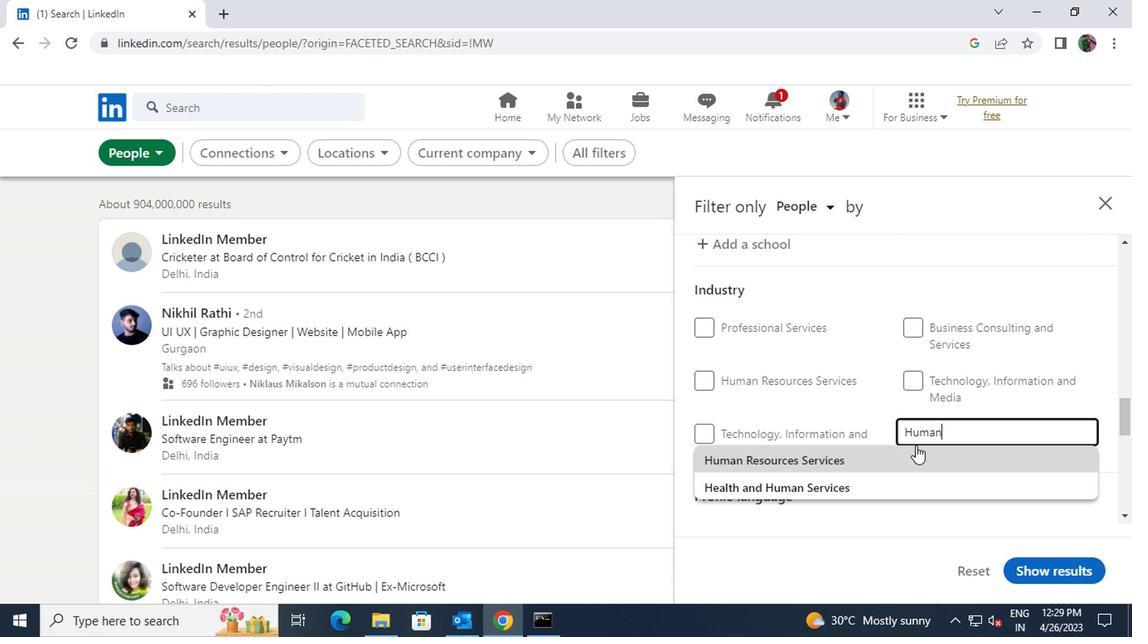 
Action: Mouse pressed left at (907, 456)
Screenshot: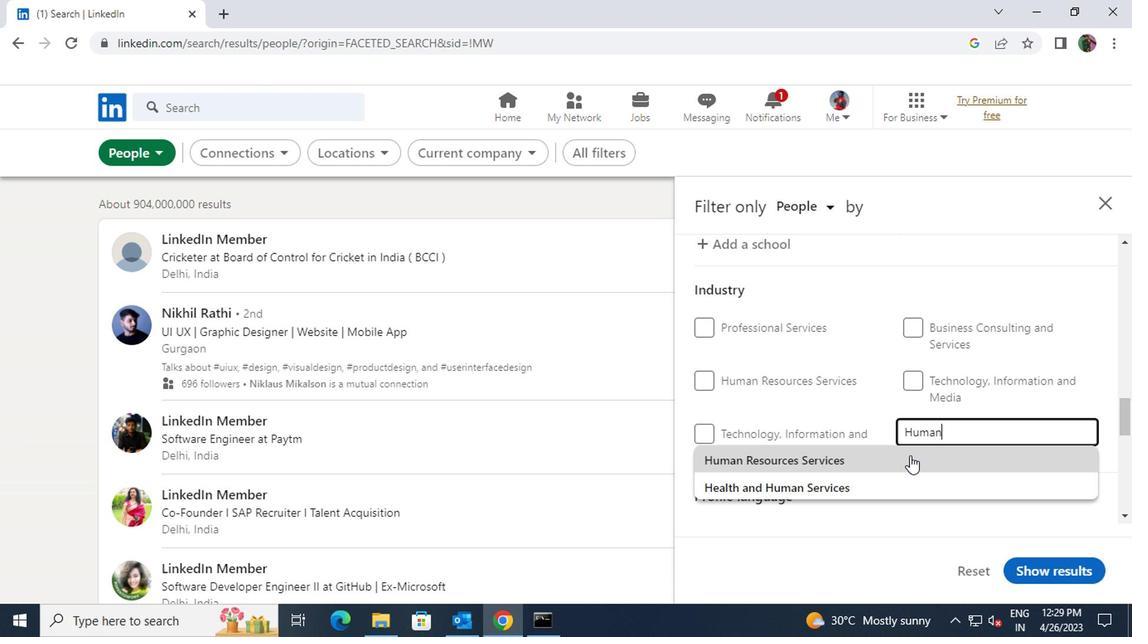 
Action: Mouse scrolled (907, 455) with delta (0, 0)
Screenshot: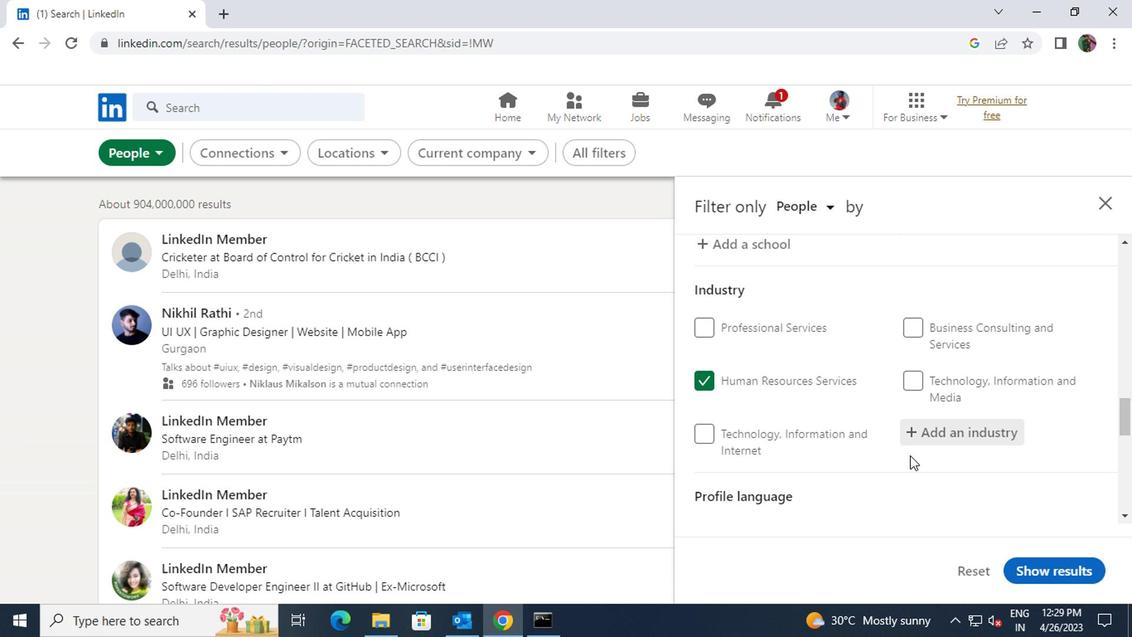 
Action: Mouse scrolled (907, 455) with delta (0, 0)
Screenshot: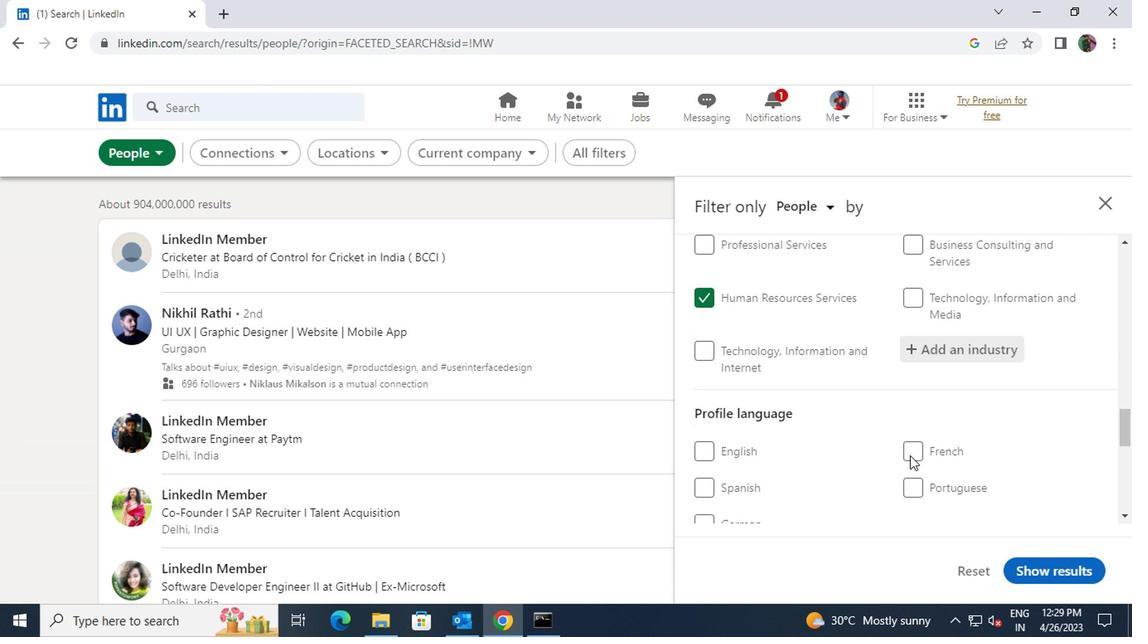 
Action: Mouse moved to (712, 438)
Screenshot: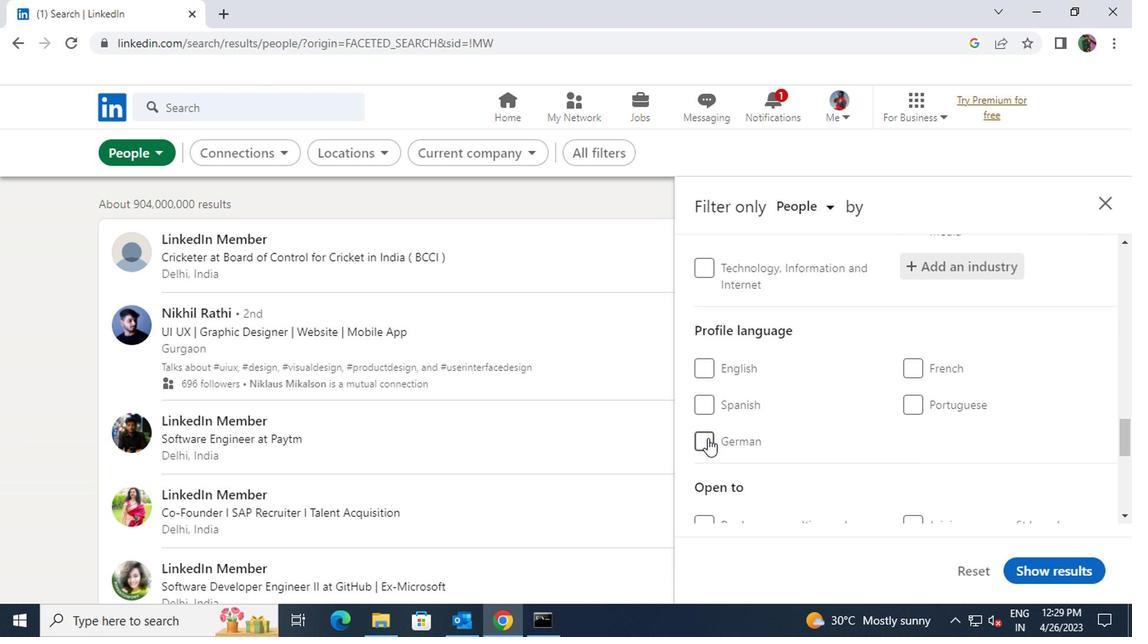 
Action: Mouse pressed left at (712, 438)
Screenshot: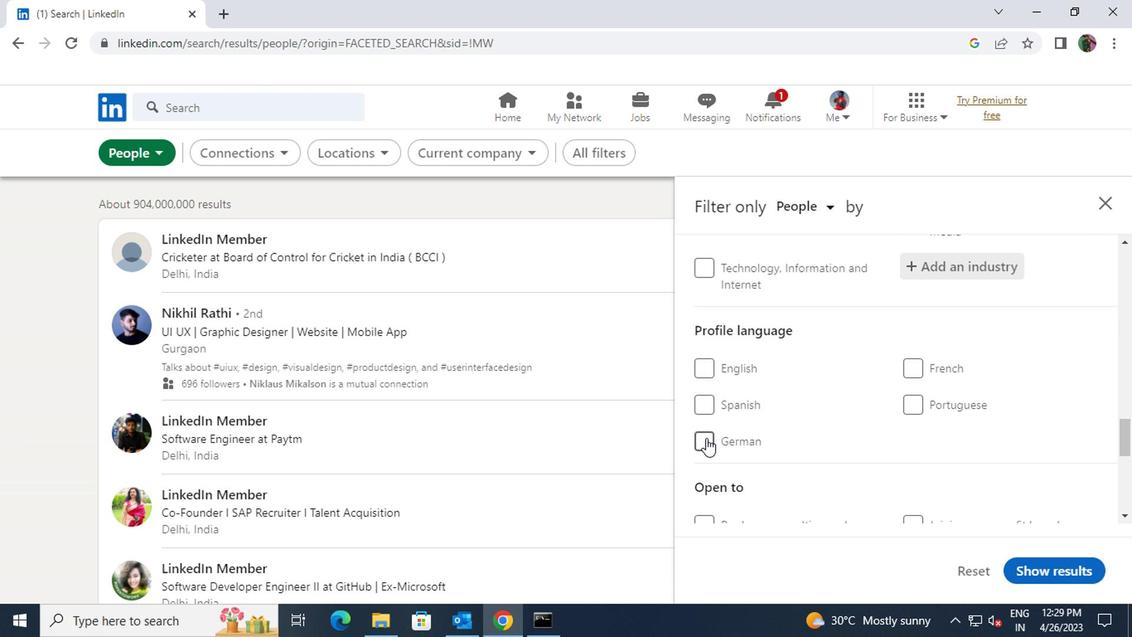 
Action: Mouse moved to (831, 449)
Screenshot: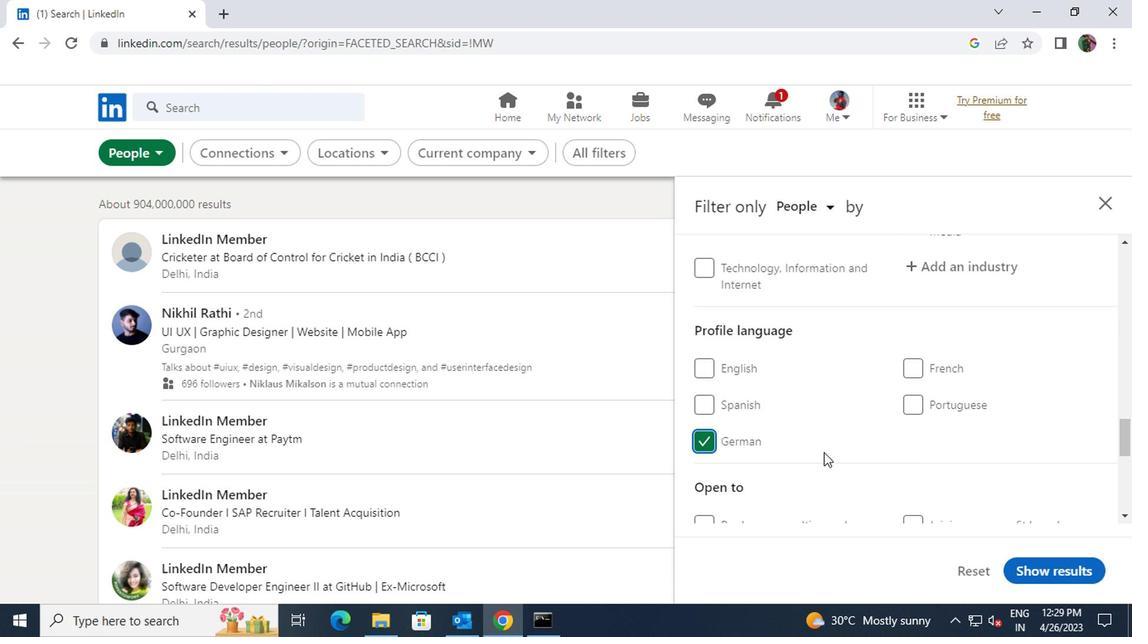 
Action: Mouse scrolled (831, 447) with delta (0, -1)
Screenshot: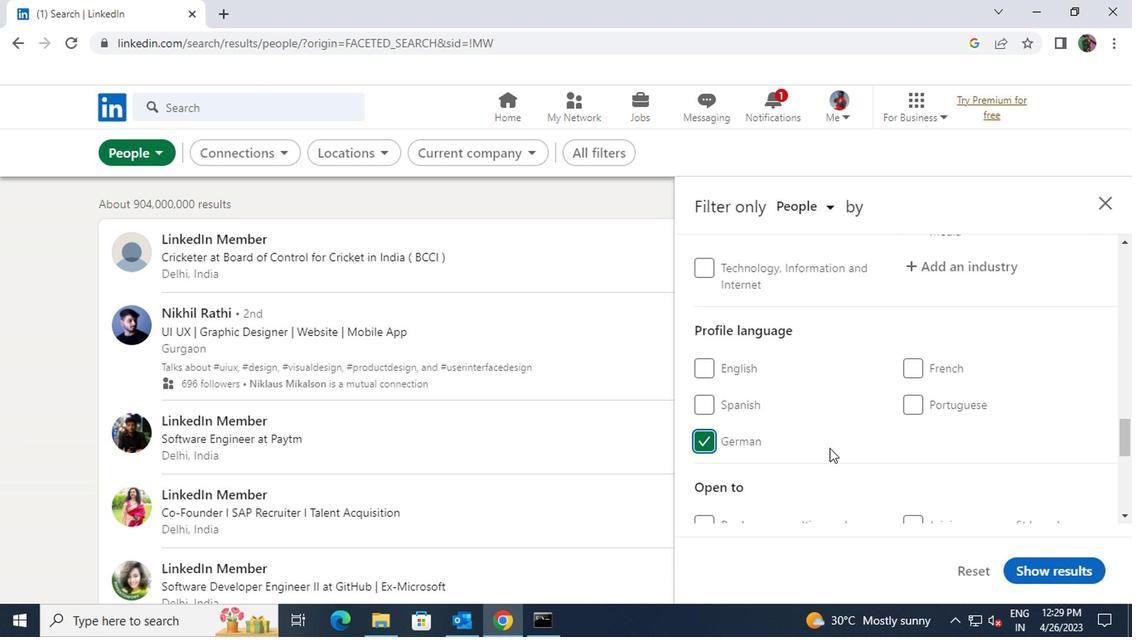 
Action: Mouse scrolled (831, 447) with delta (0, -1)
Screenshot: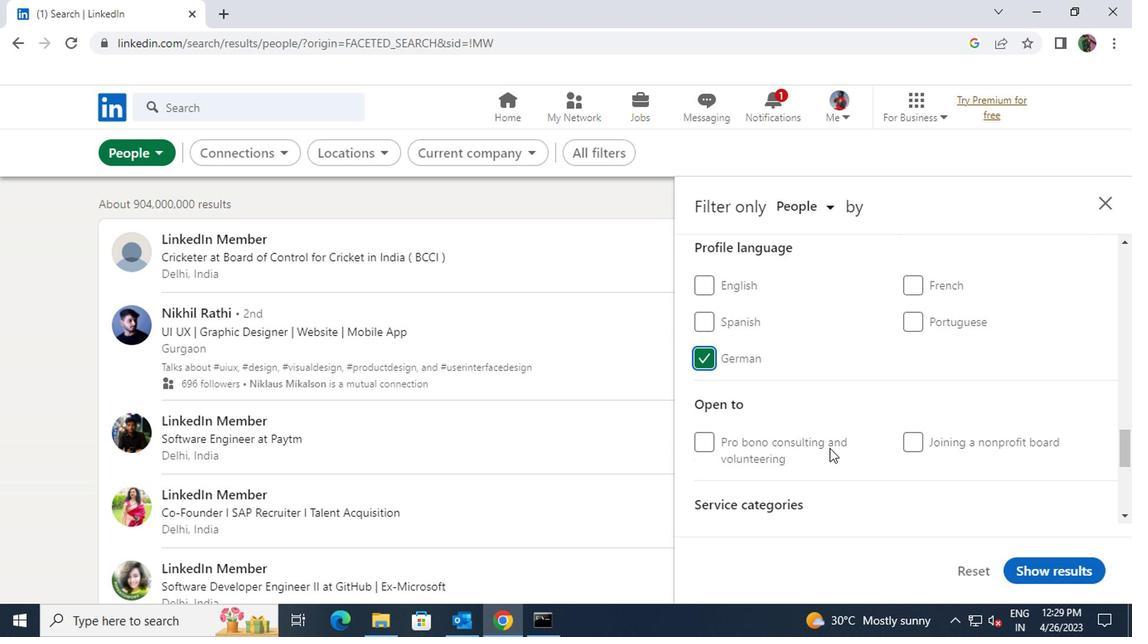 
Action: Mouse scrolled (831, 447) with delta (0, -1)
Screenshot: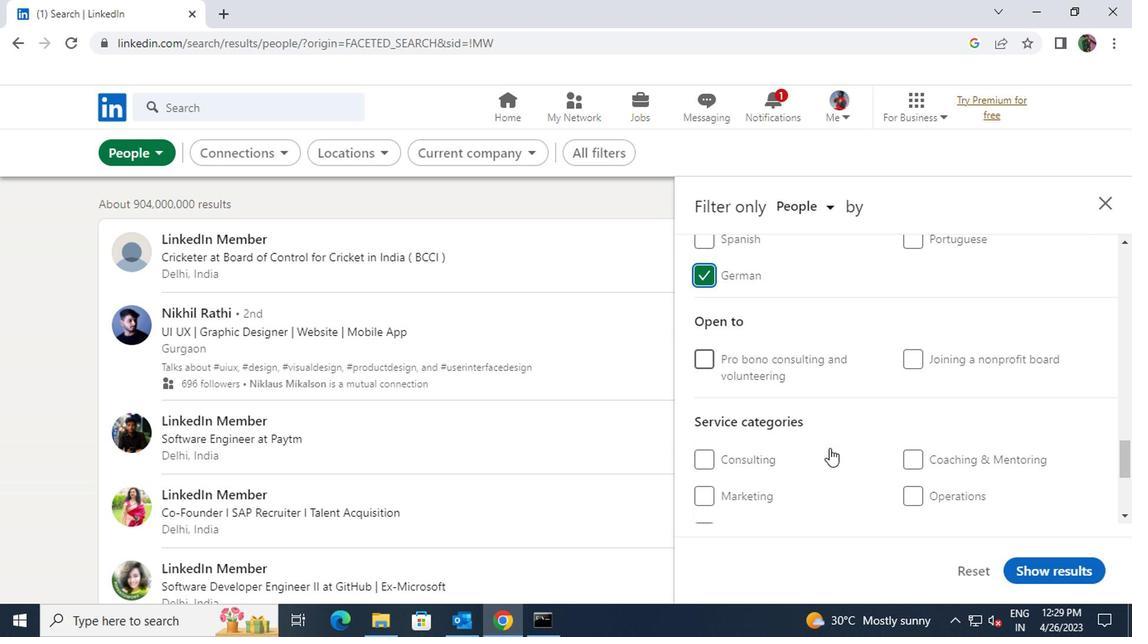 
Action: Mouse scrolled (831, 447) with delta (0, -1)
Screenshot: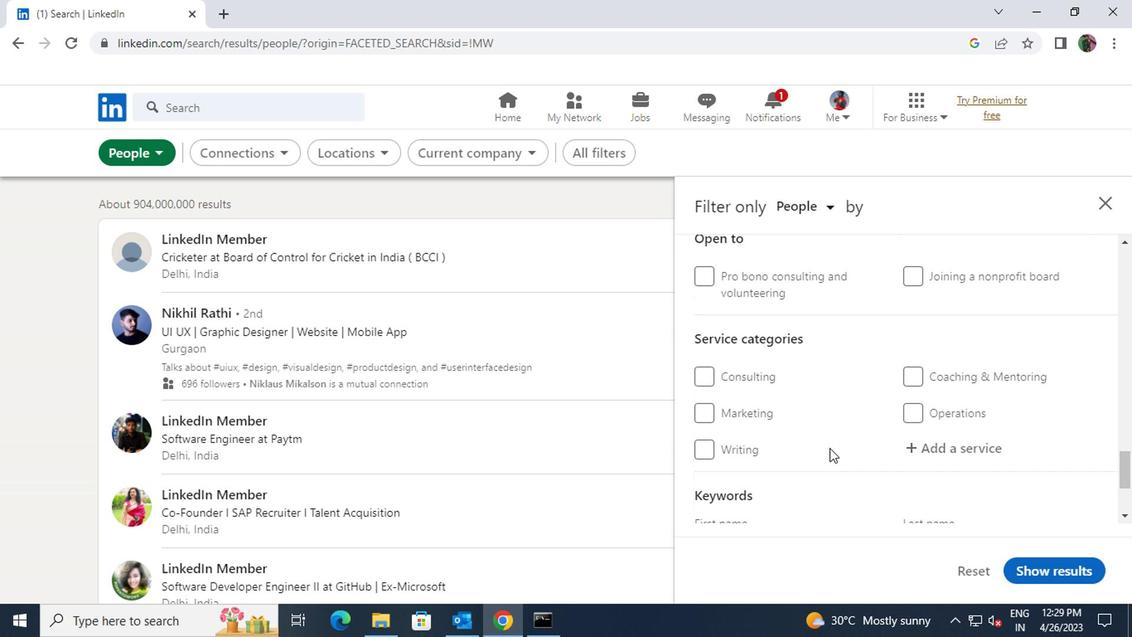 
Action: Mouse moved to (919, 368)
Screenshot: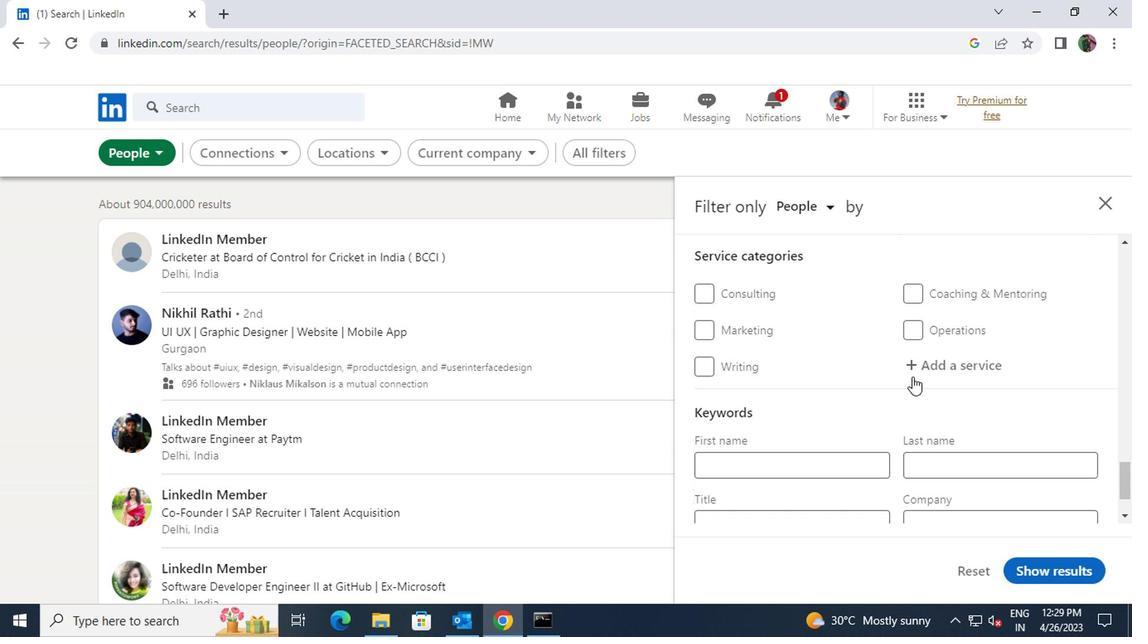 
Action: Mouse pressed left at (919, 368)
Screenshot: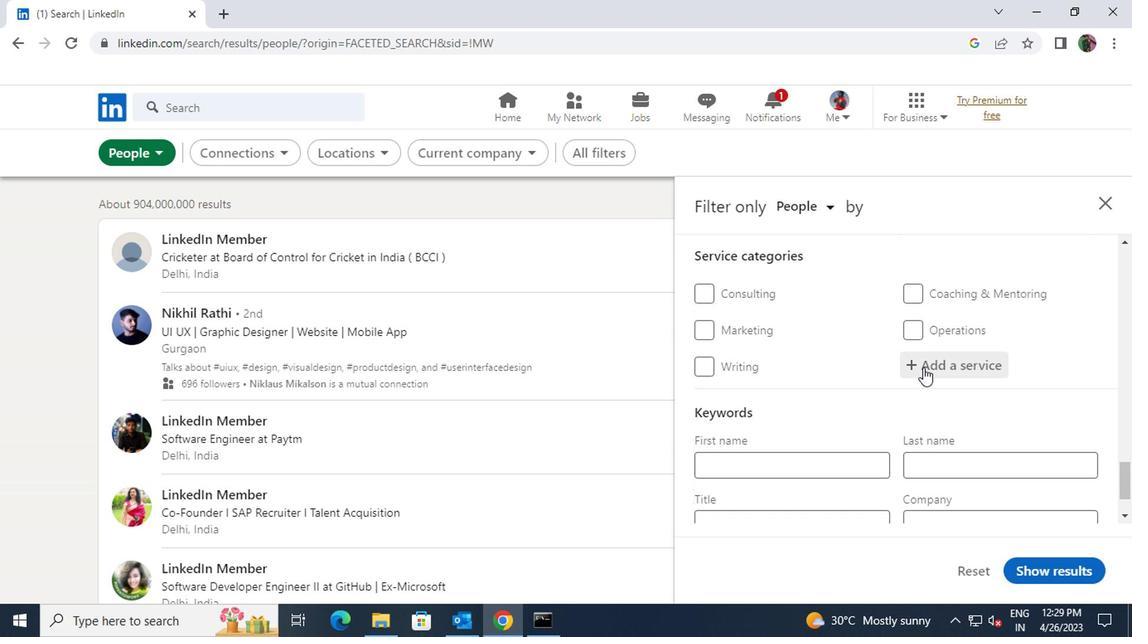 
Action: Key pressed <Key.shift>LIFE
Screenshot: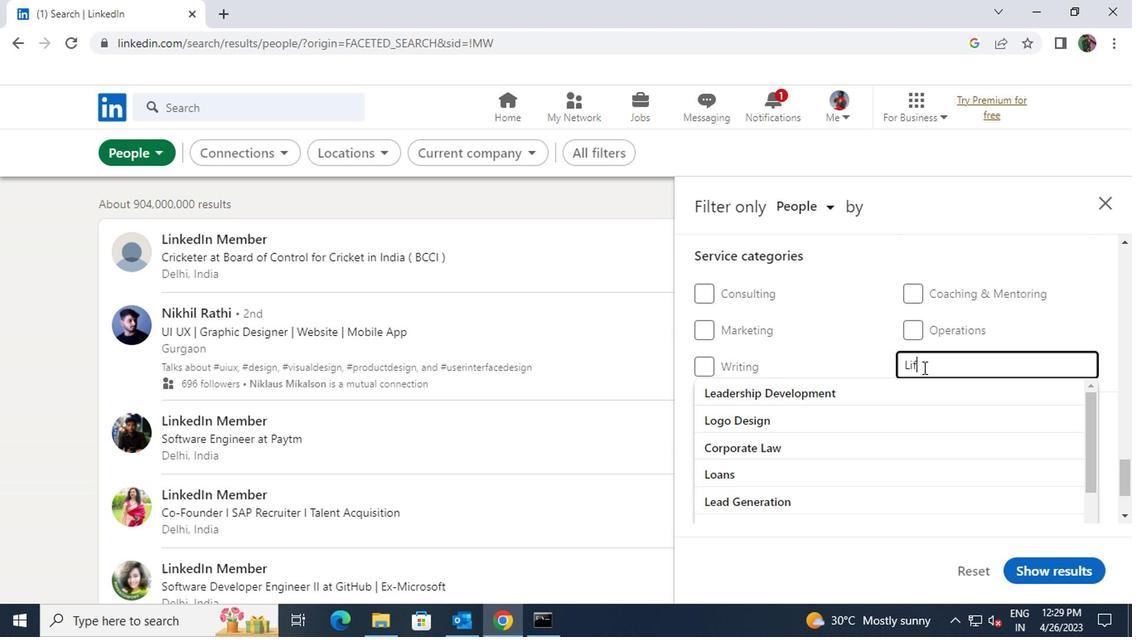 
Action: Mouse moved to (881, 390)
Screenshot: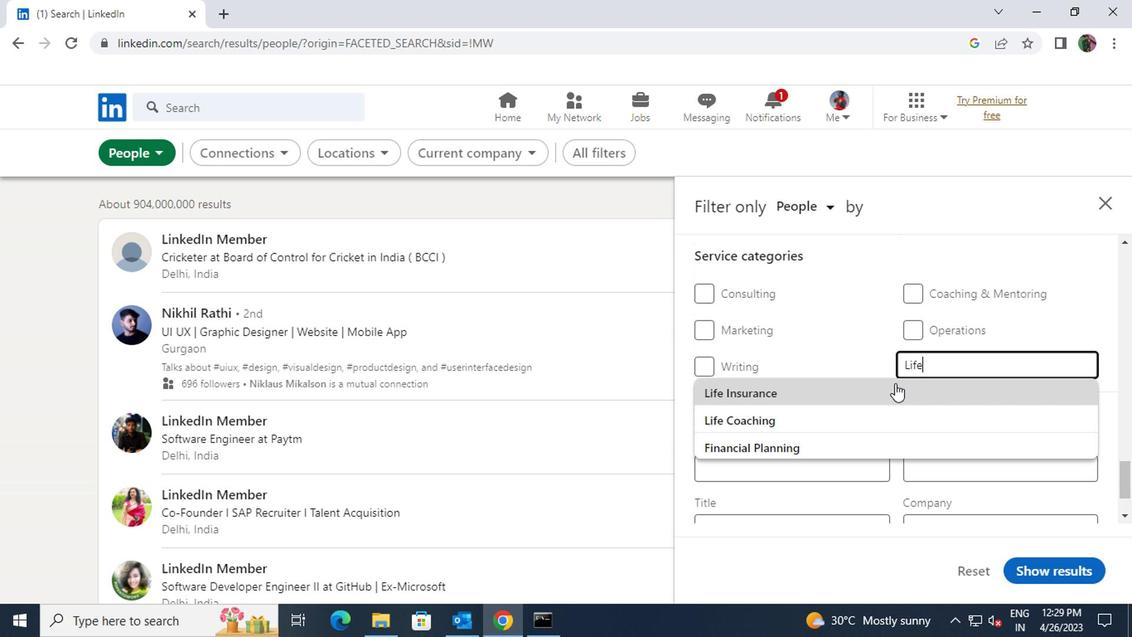 
Action: Mouse pressed left at (881, 390)
Screenshot: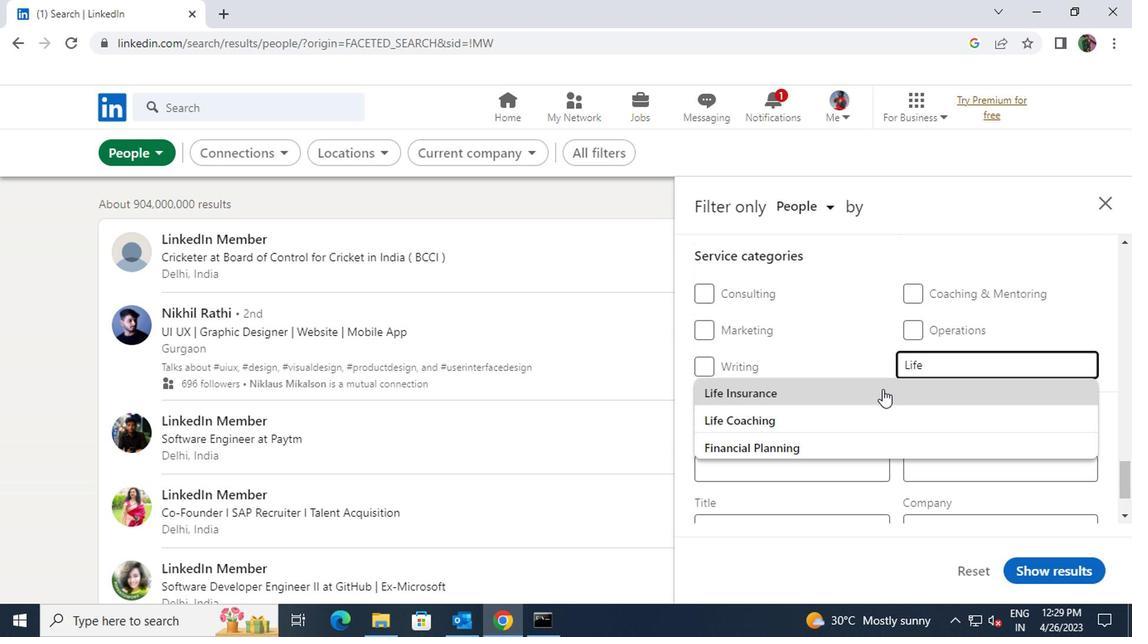 
Action: Mouse scrolled (881, 389) with delta (0, 0)
Screenshot: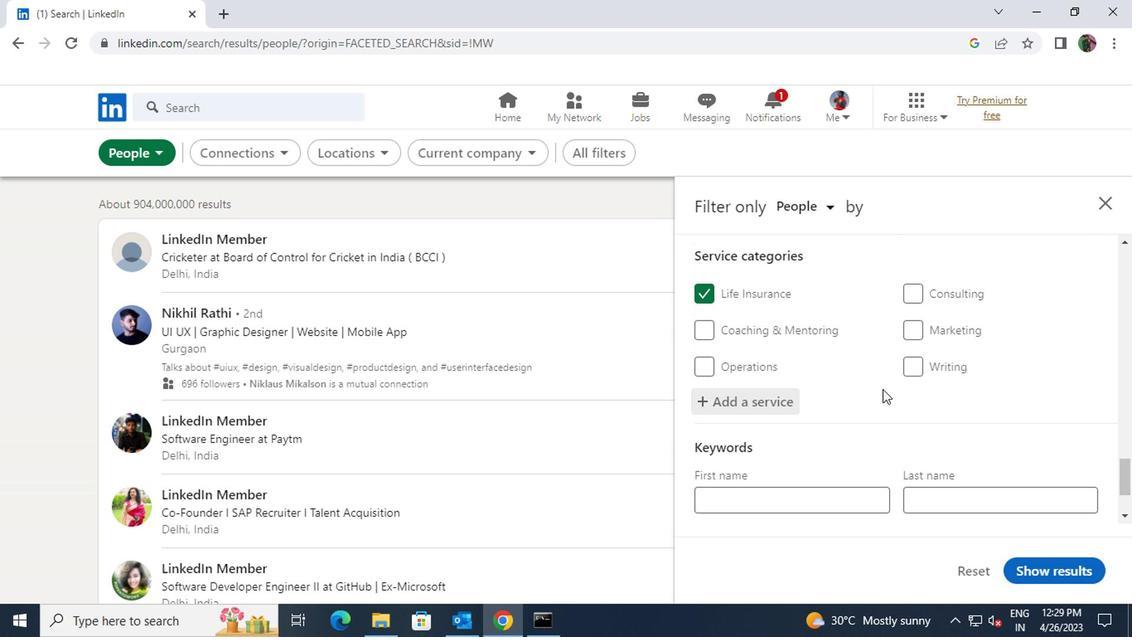 
Action: Mouse scrolled (881, 389) with delta (0, 0)
Screenshot: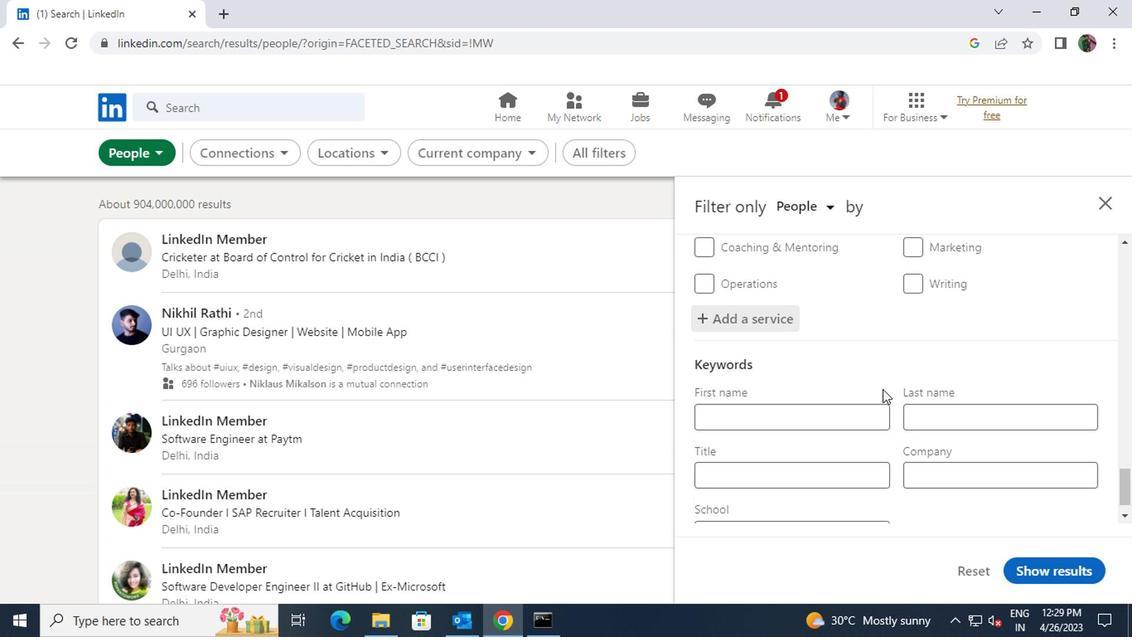 
Action: Mouse moved to (836, 440)
Screenshot: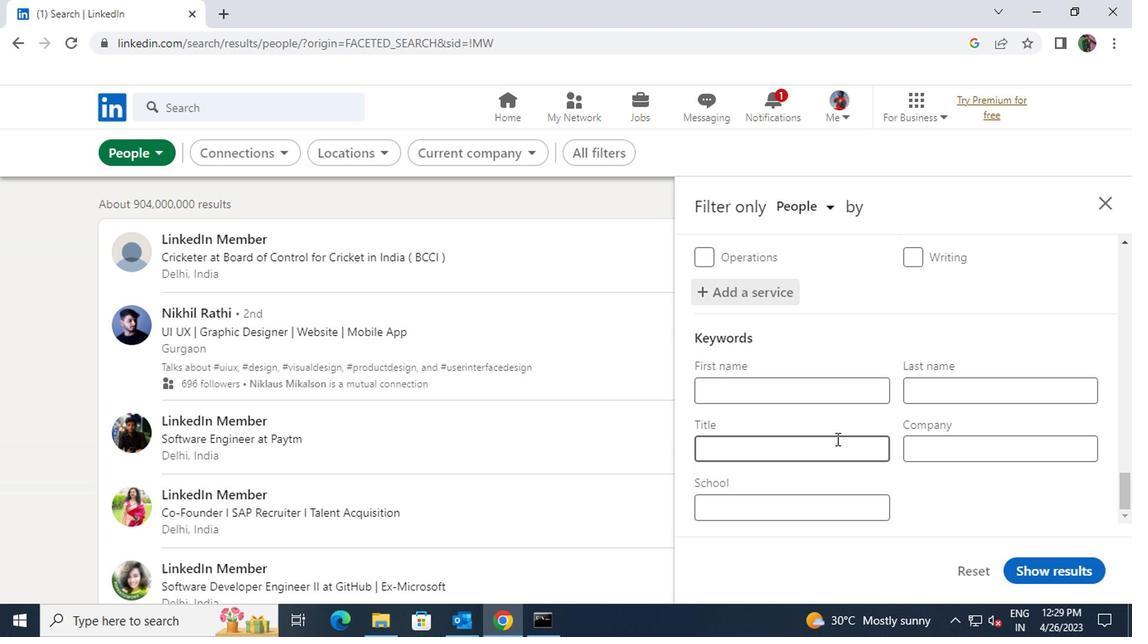 
Action: Mouse pressed left at (836, 440)
Screenshot: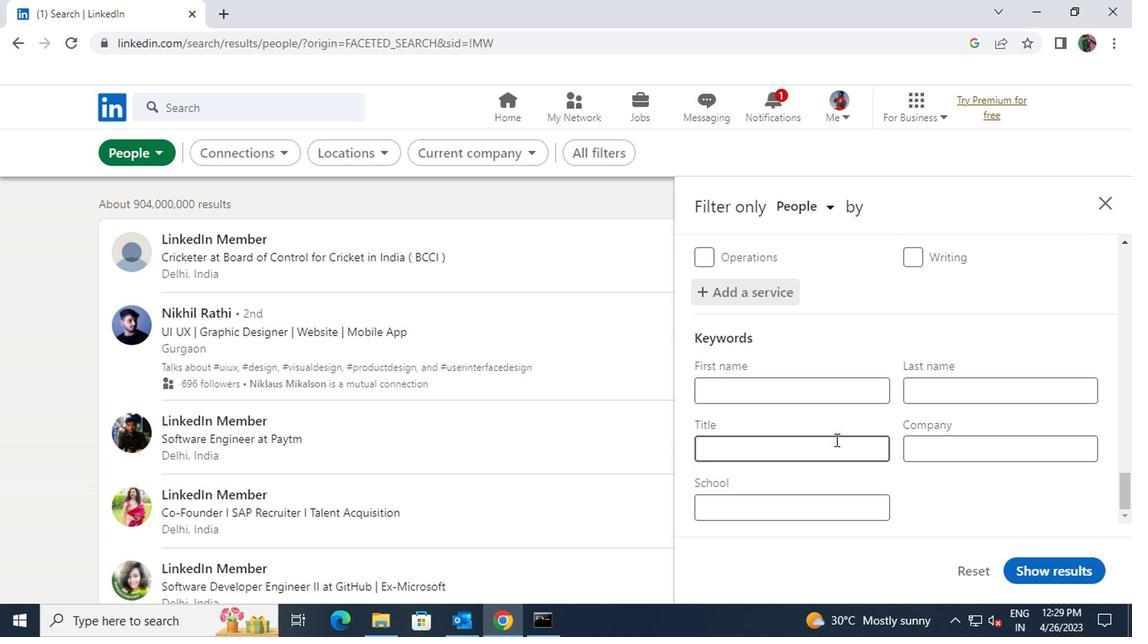 
Action: Key pressed <Key.shift><Key.shift><Key.shift><Key.shift><Key.shift>ONLINE<Key.space>TUTOR
Screenshot: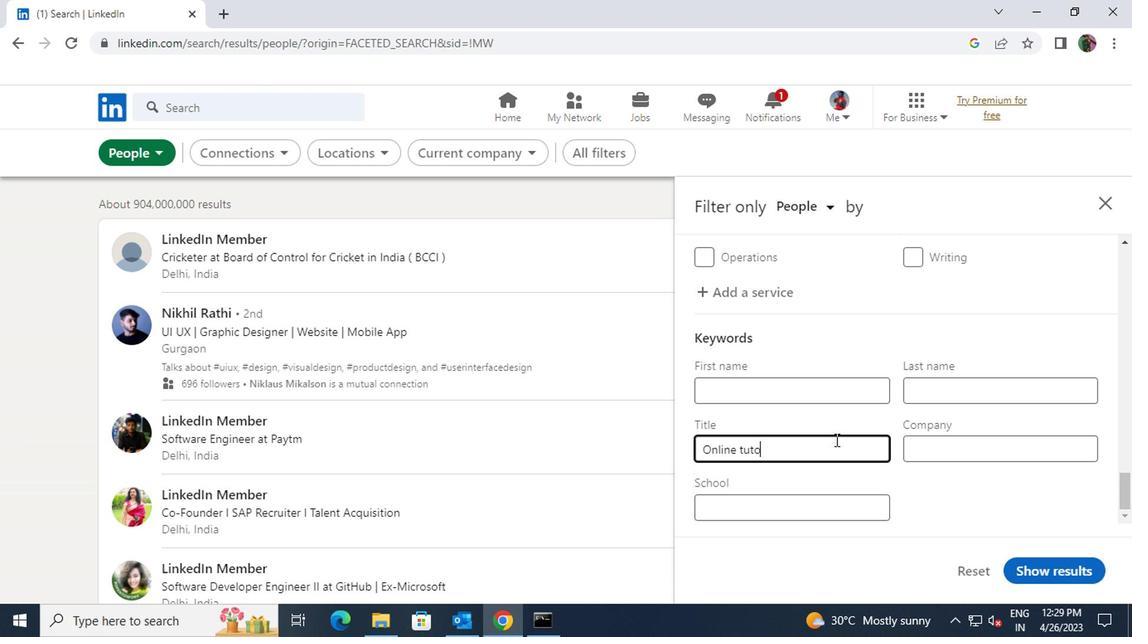 
Action: Mouse moved to (1004, 564)
Screenshot: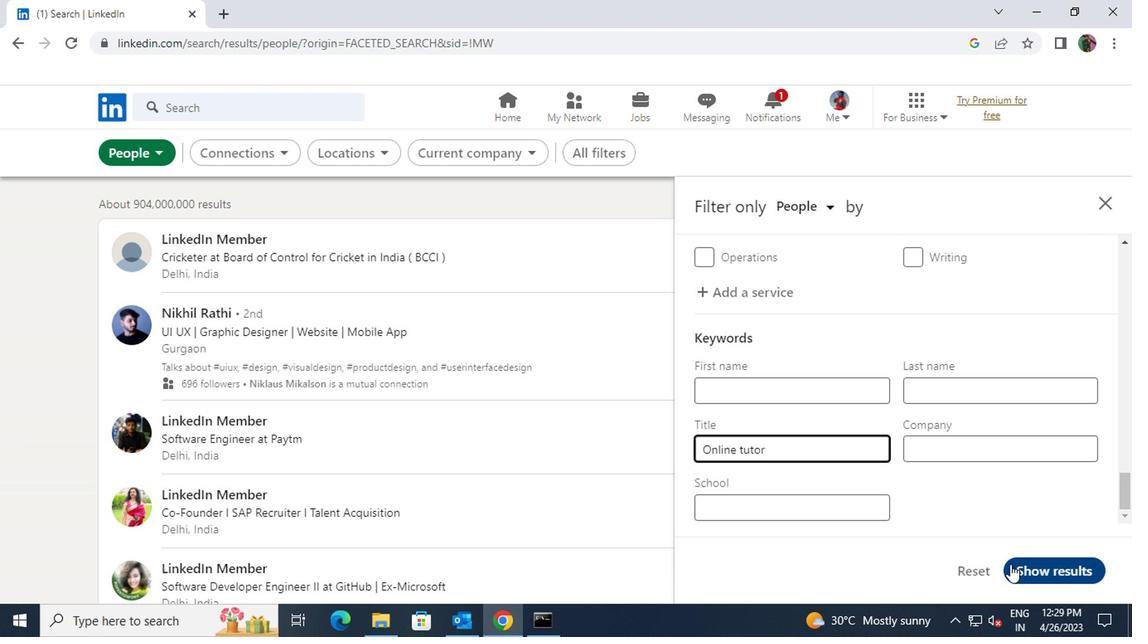
Action: Mouse pressed left at (1004, 564)
Screenshot: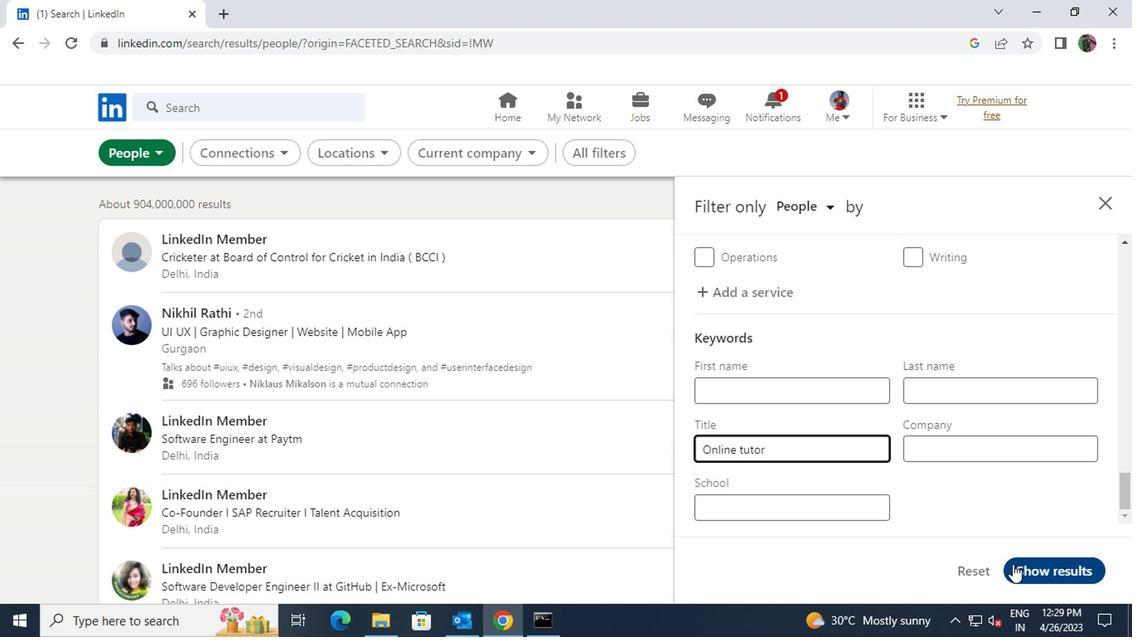 
